 Task: Select a due date automation when advanced on, 2 days before a card is due add fields with custom field "Resume" set to a date between 1 and 7 working days ago at 11:00 AM.
Action: Mouse moved to (1164, 98)
Screenshot: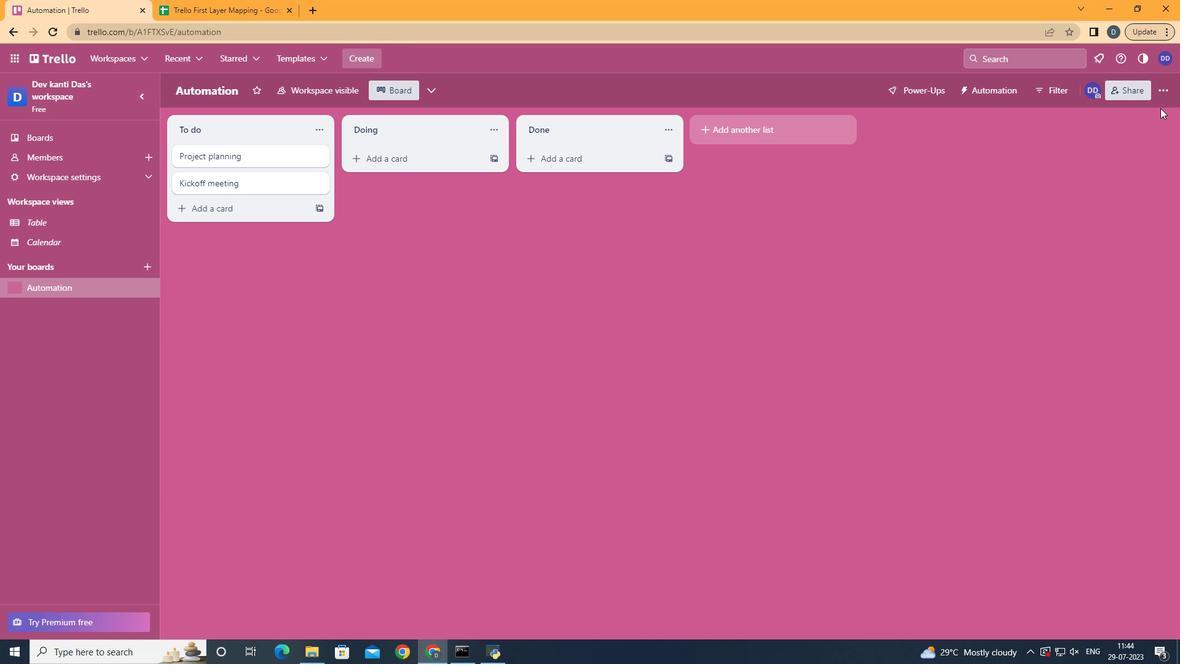 
Action: Mouse pressed left at (1164, 98)
Screenshot: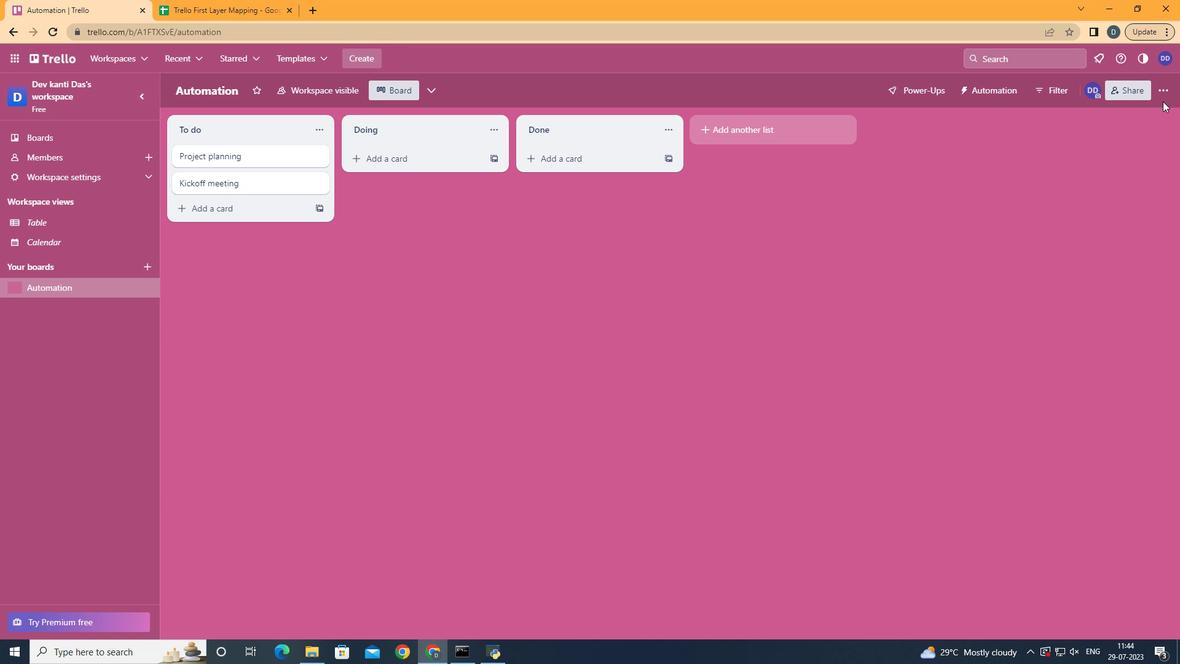 
Action: Mouse moved to (1088, 257)
Screenshot: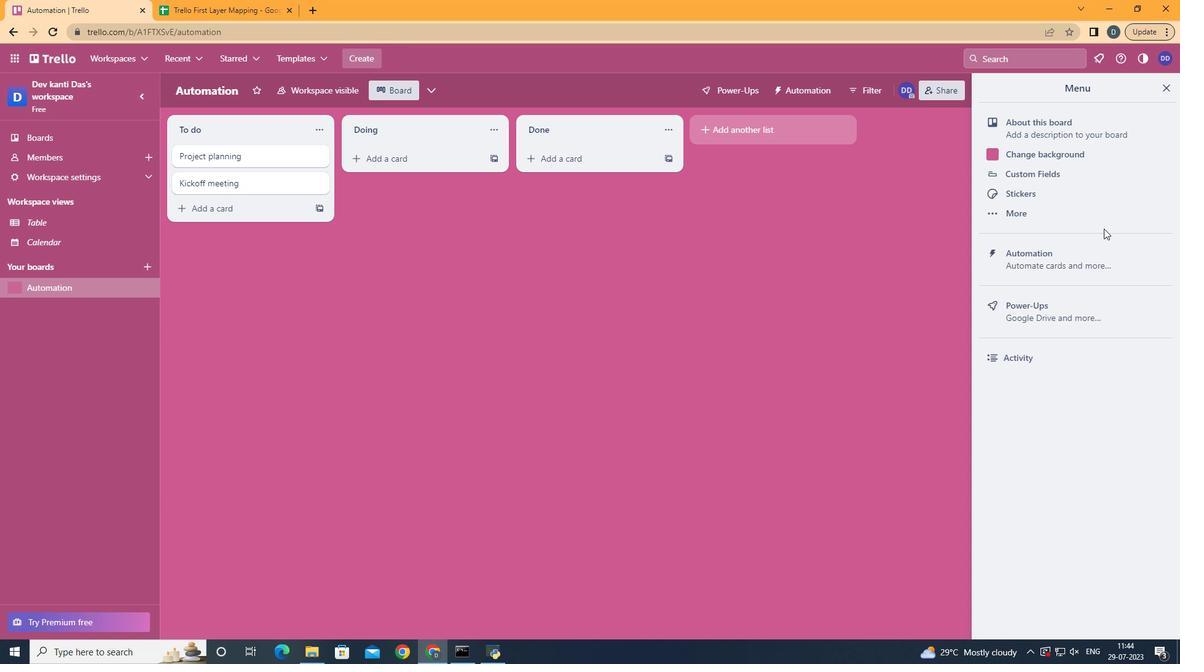 
Action: Mouse pressed left at (1088, 257)
Screenshot: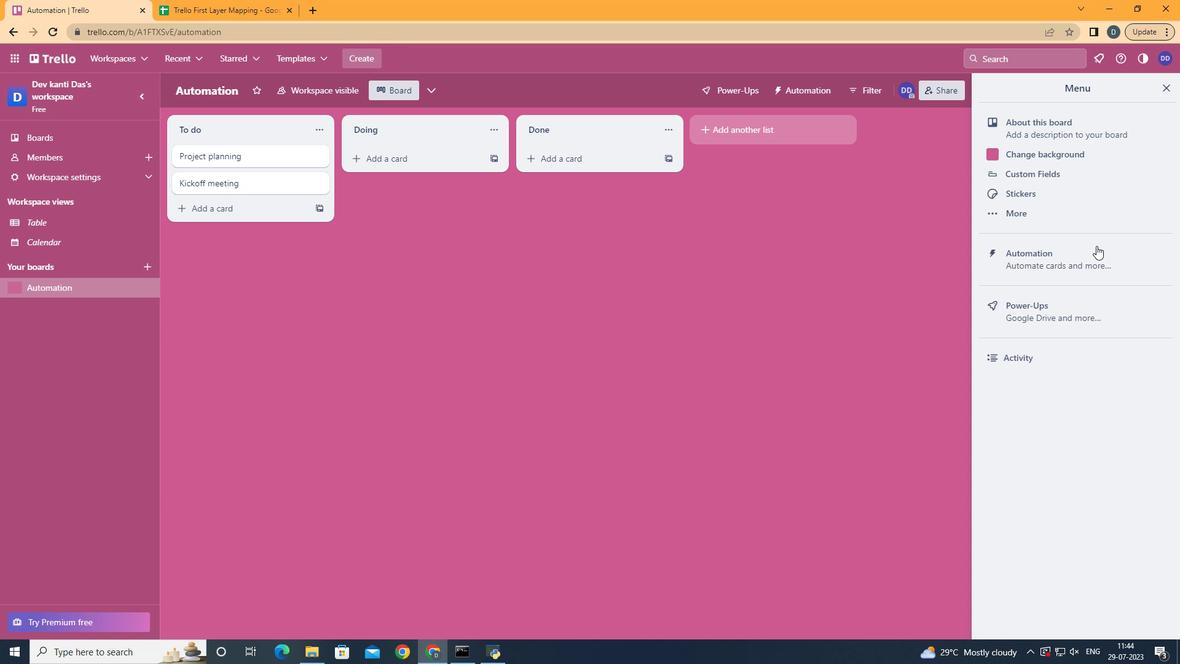 
Action: Mouse moved to (217, 256)
Screenshot: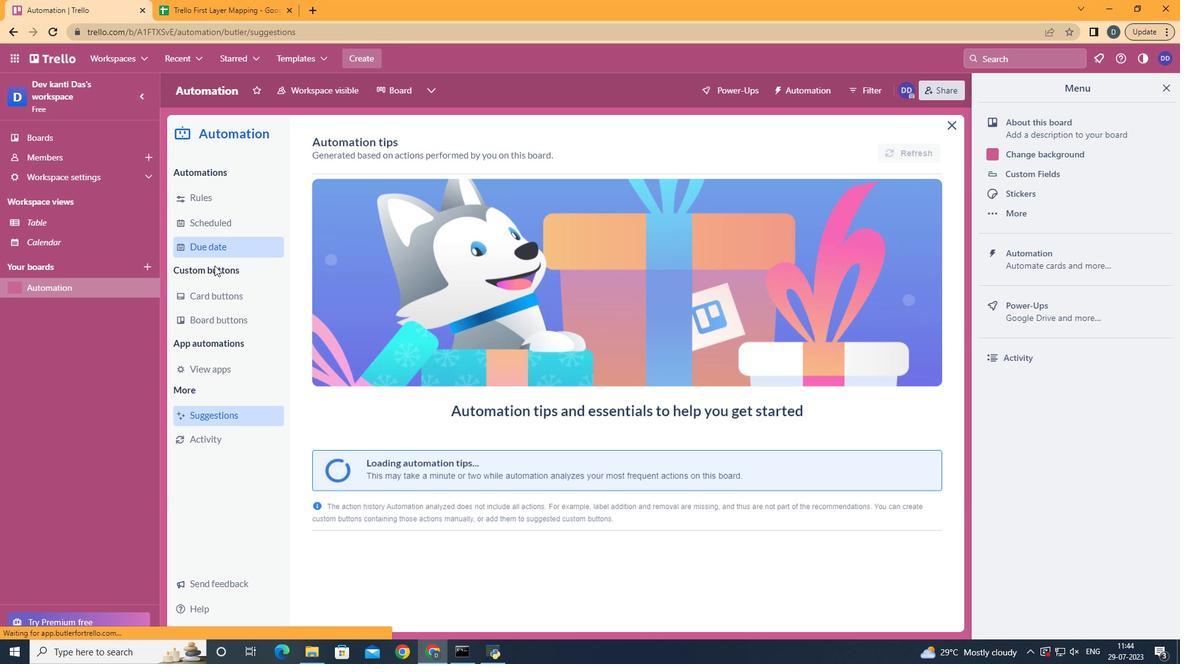 
Action: Mouse pressed left at (217, 256)
Screenshot: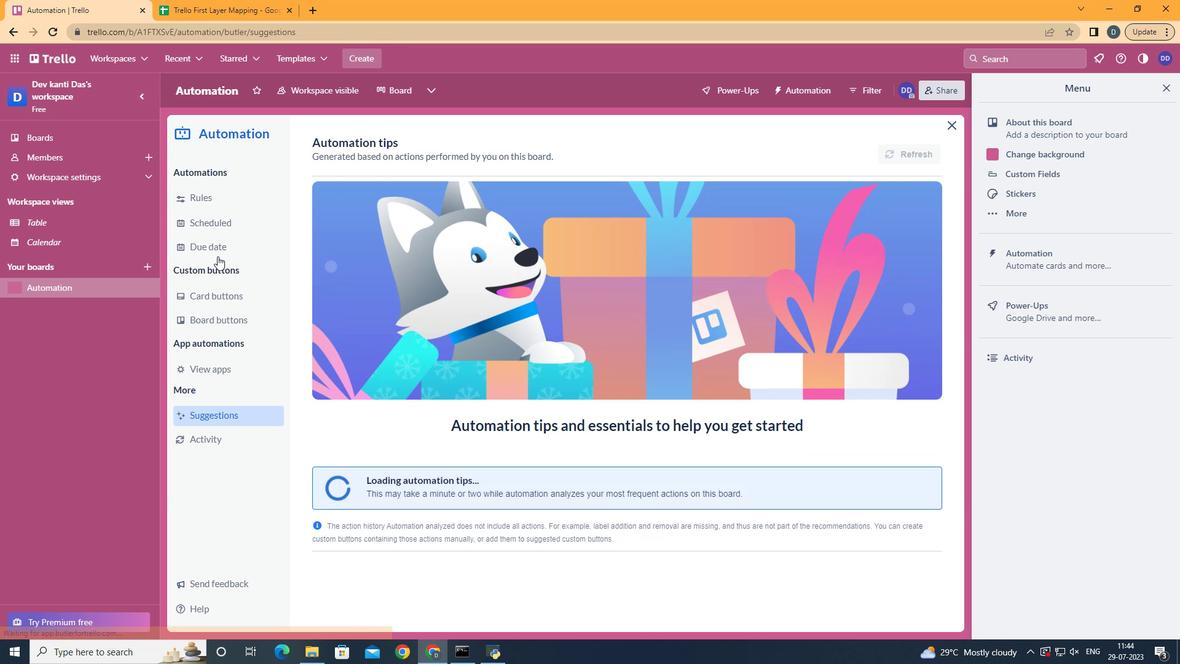 
Action: Mouse moved to (875, 146)
Screenshot: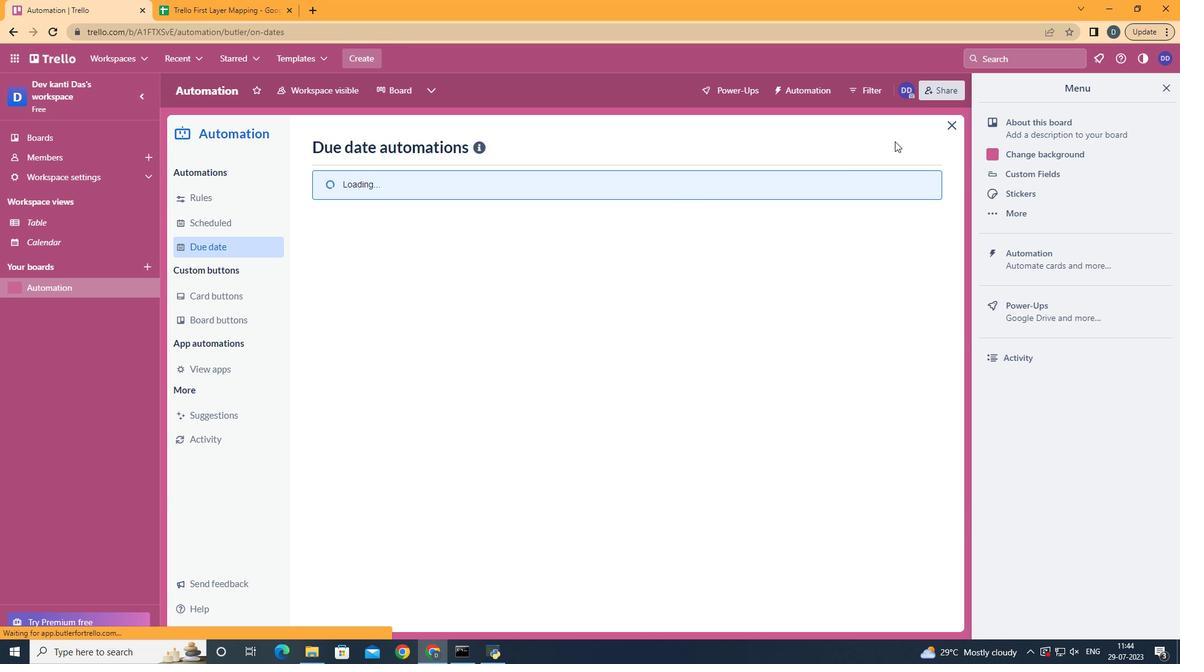 
Action: Mouse pressed left at (875, 146)
Screenshot: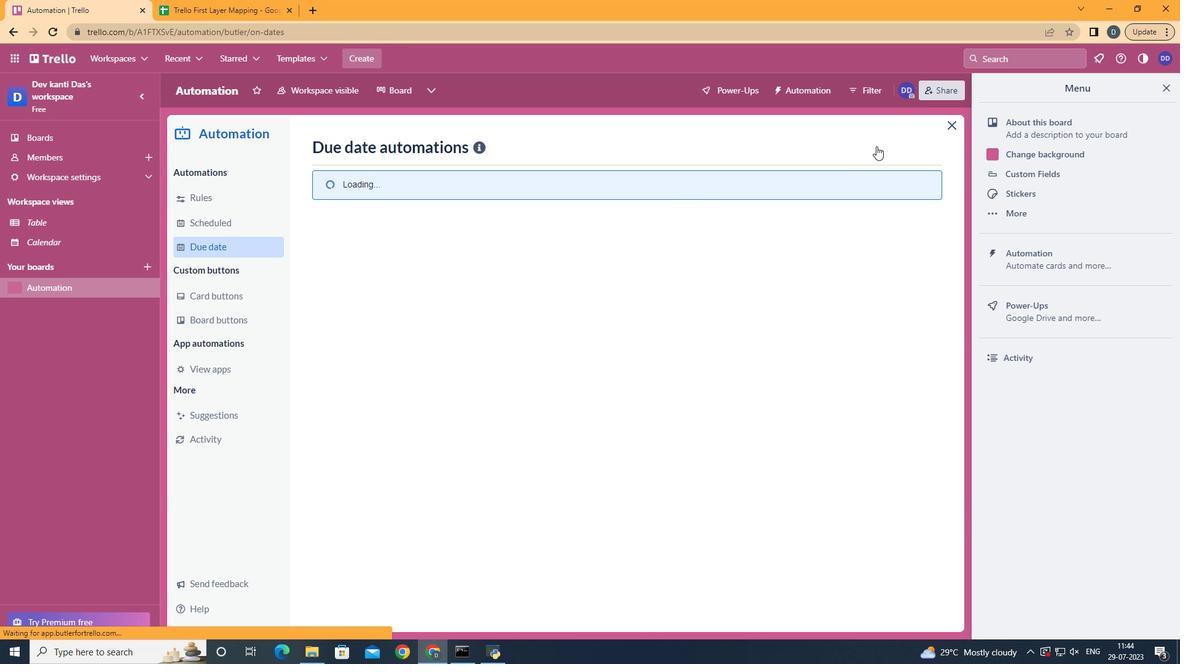 
Action: Mouse moved to (703, 258)
Screenshot: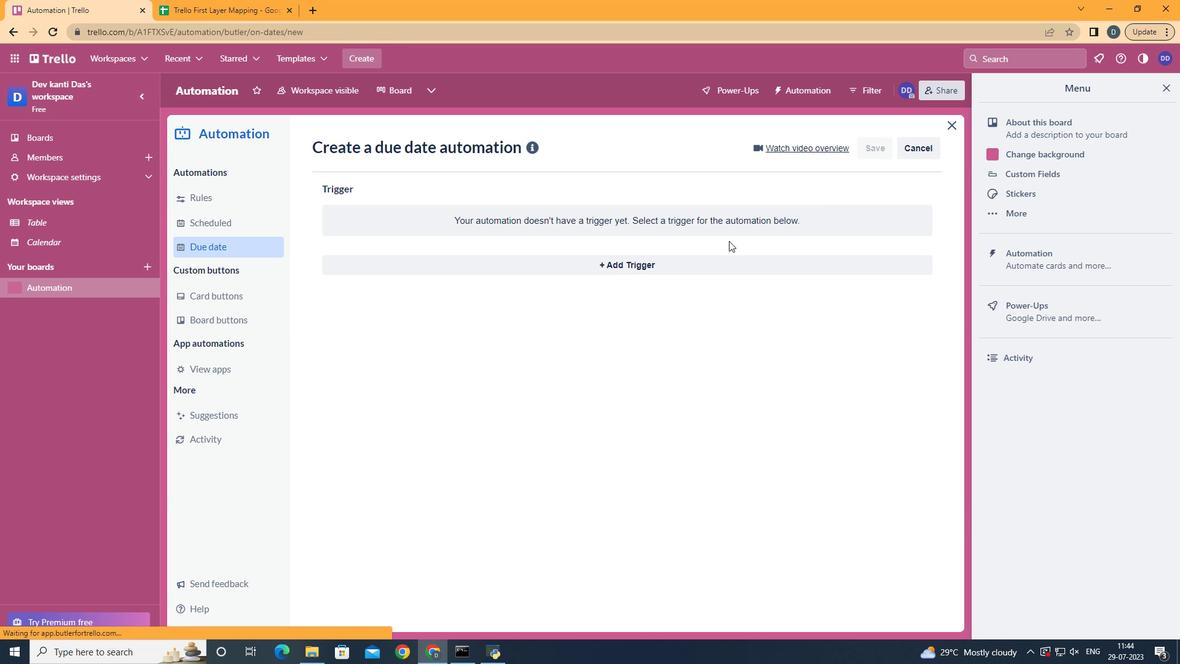
Action: Mouse pressed left at (703, 258)
Screenshot: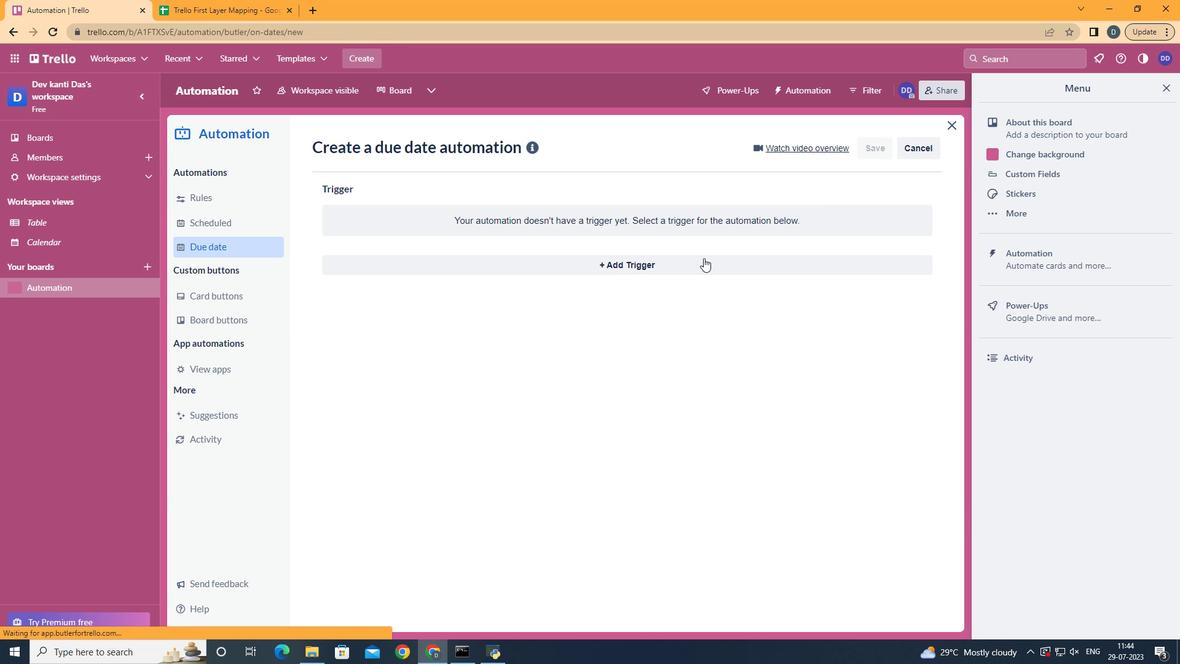 
Action: Mouse moved to (493, 442)
Screenshot: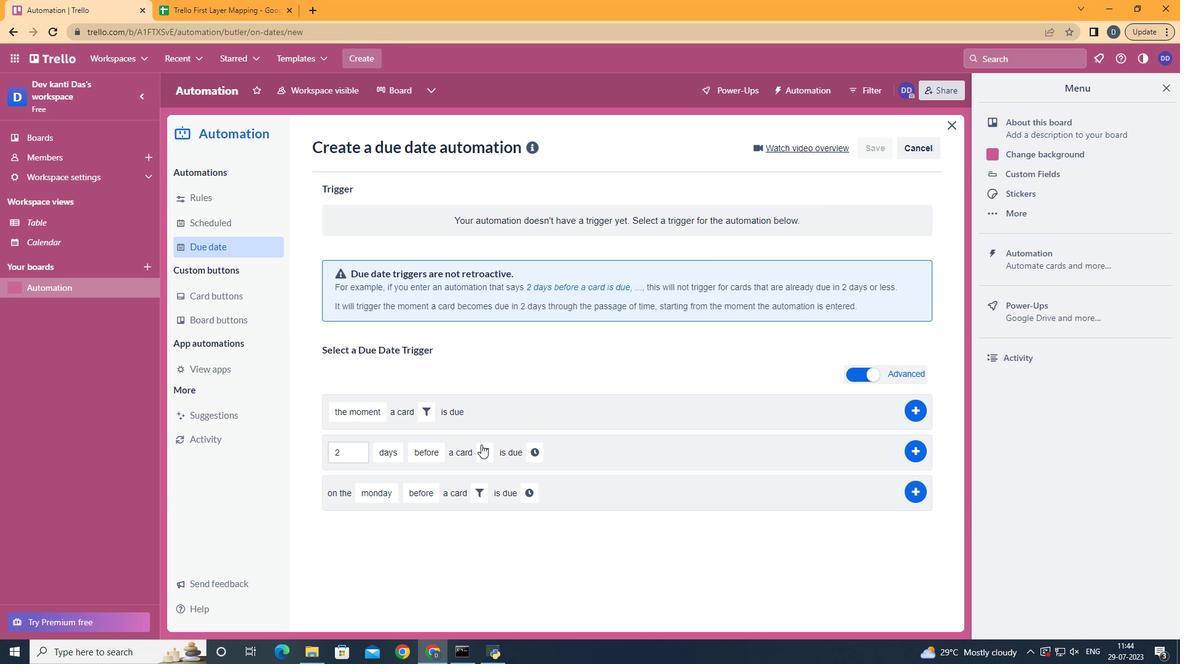 
Action: Mouse pressed left at (493, 442)
Screenshot: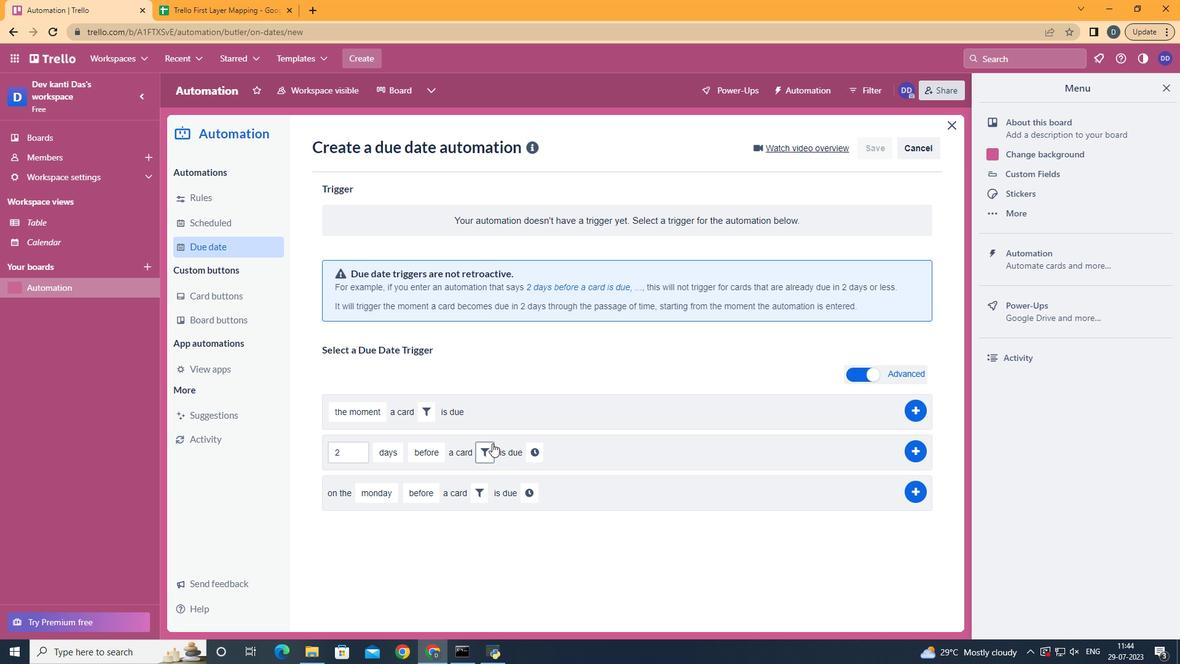
Action: Mouse moved to (701, 492)
Screenshot: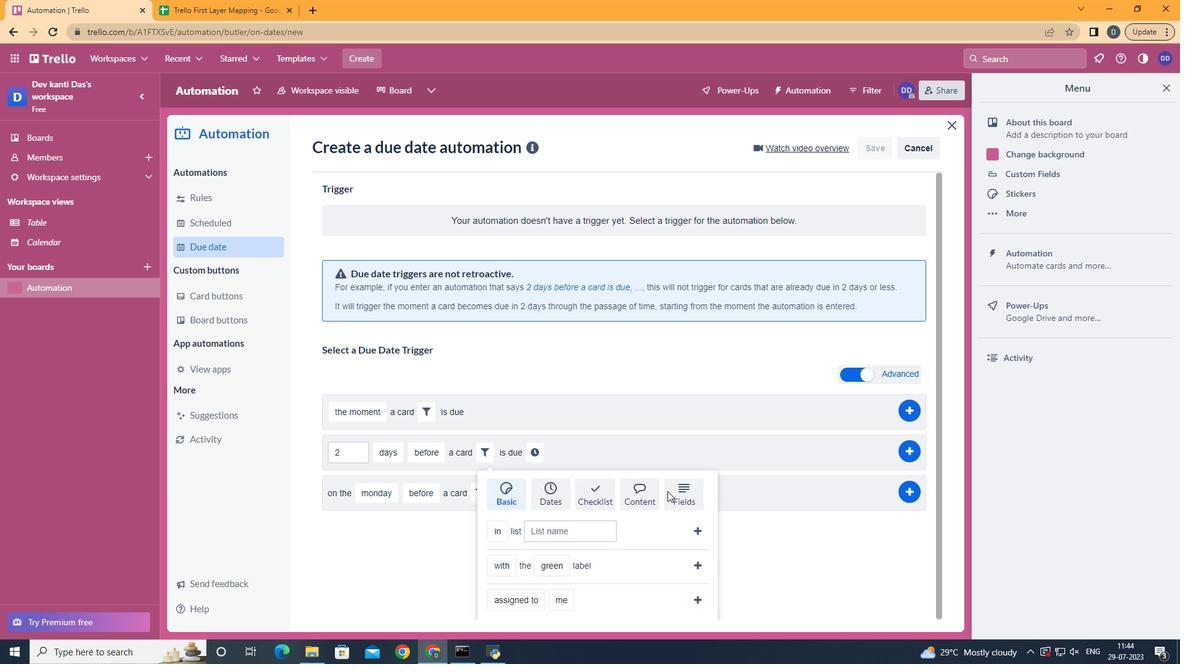 
Action: Mouse pressed left at (701, 492)
Screenshot: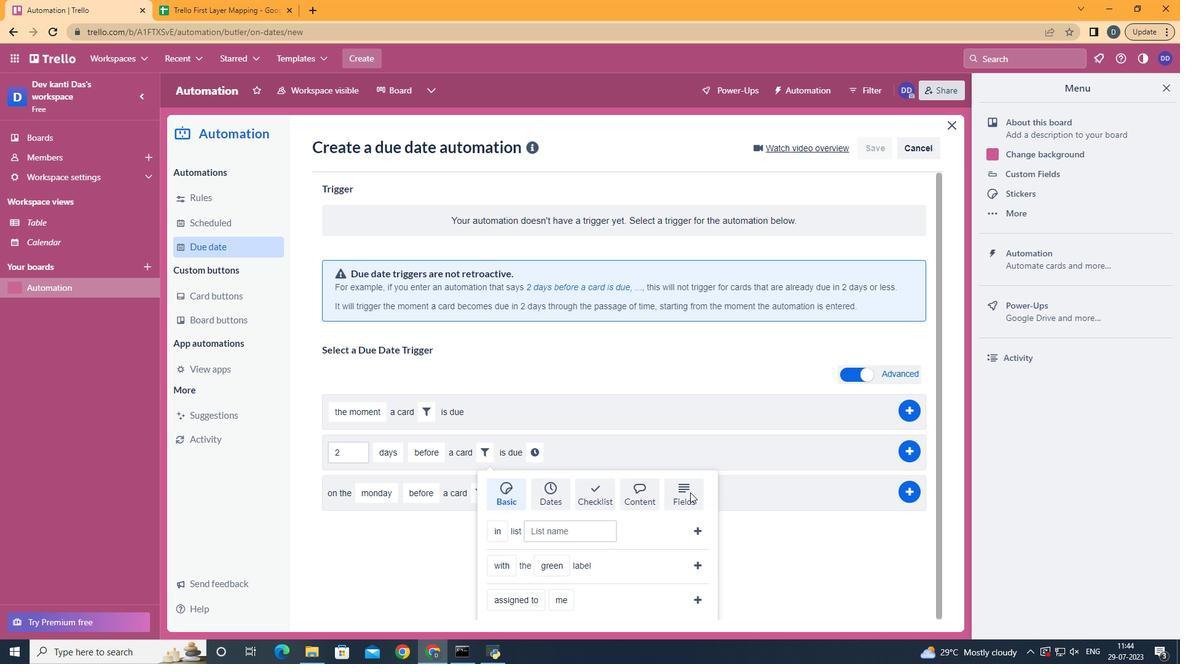 
Action: Mouse scrolled (701, 491) with delta (0, 0)
Screenshot: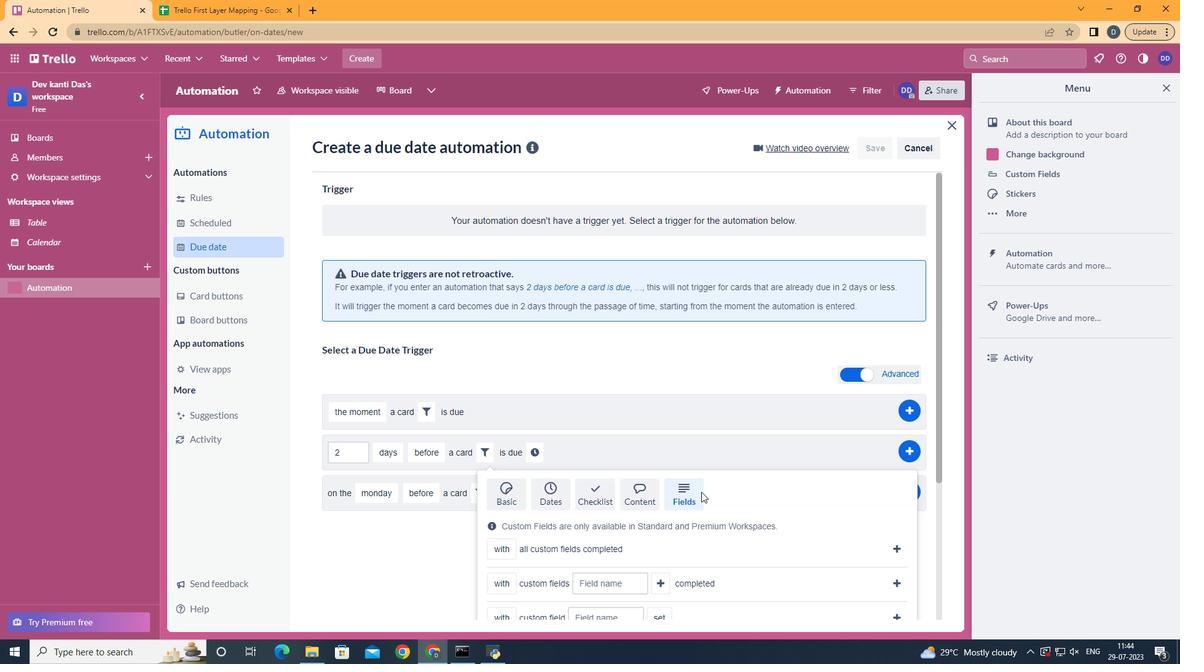 
Action: Mouse scrolled (701, 491) with delta (0, 0)
Screenshot: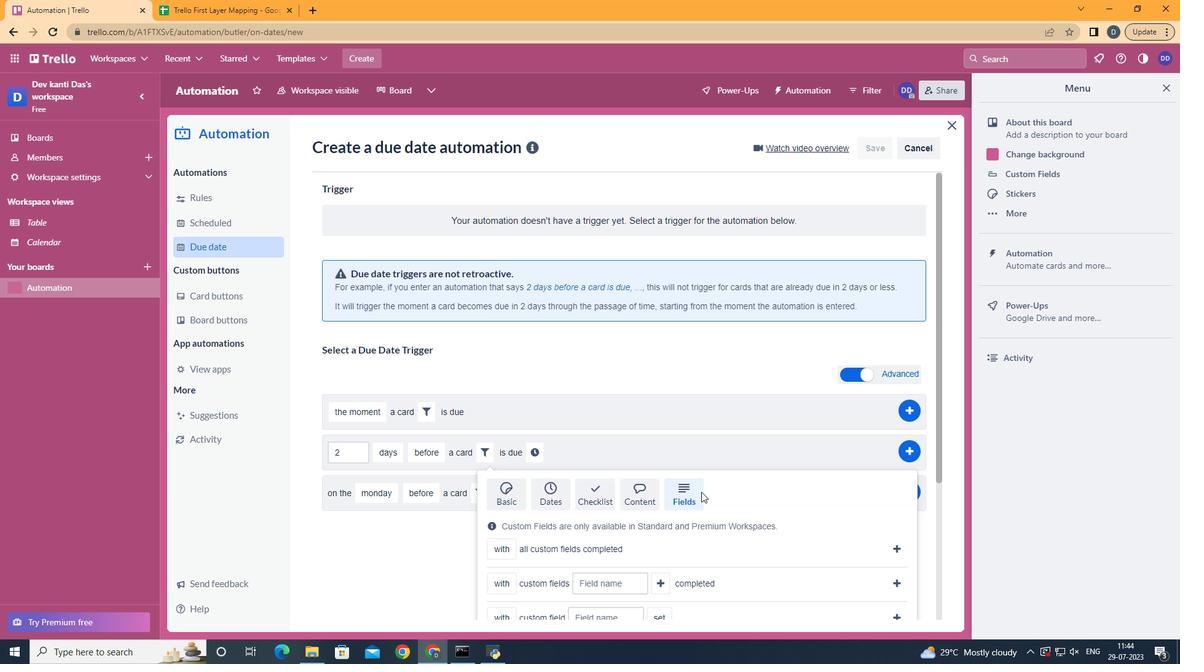 
Action: Mouse scrolled (701, 491) with delta (0, 0)
Screenshot: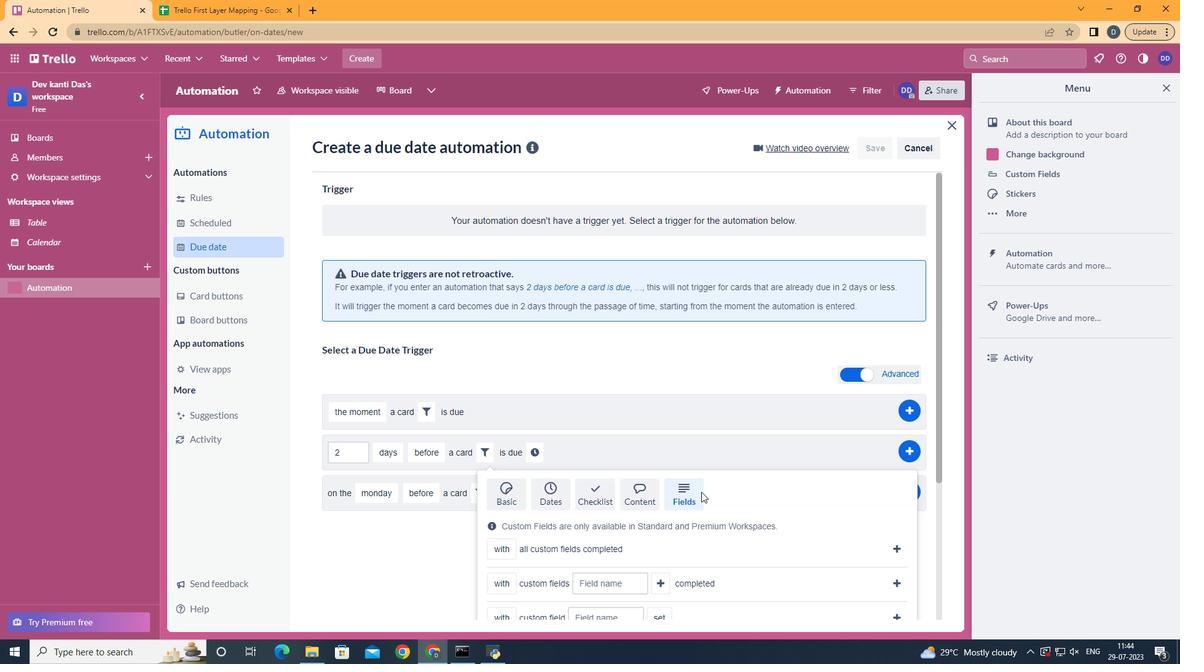 
Action: Mouse scrolled (701, 491) with delta (0, 0)
Screenshot: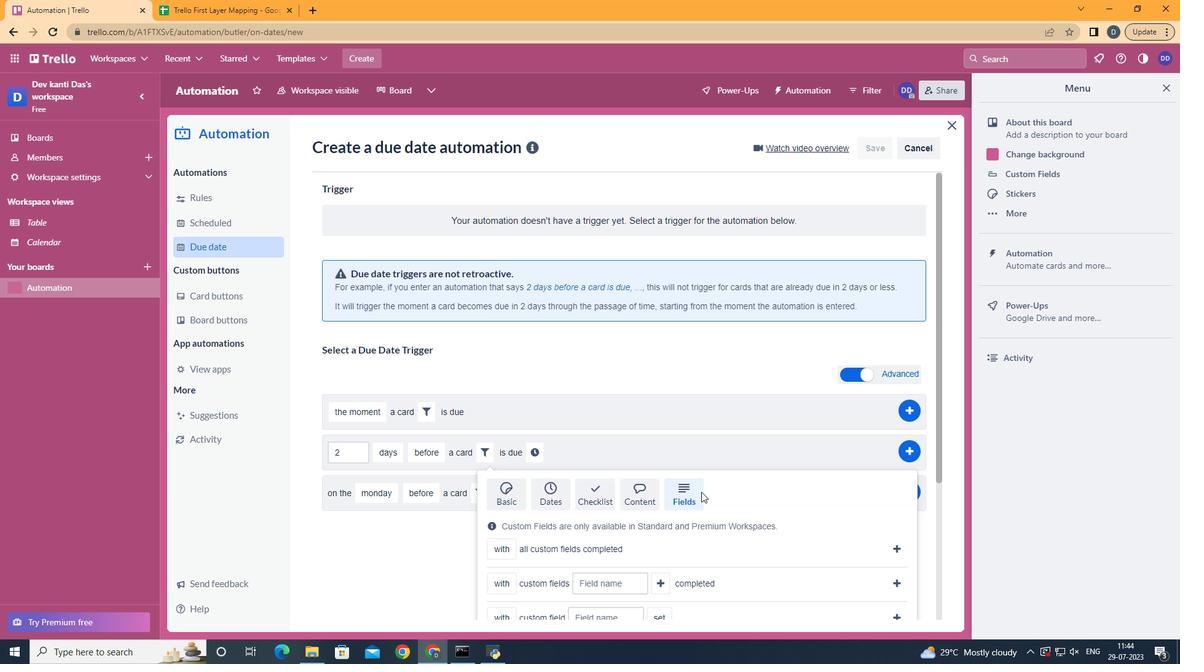 
Action: Mouse scrolled (701, 491) with delta (0, 0)
Screenshot: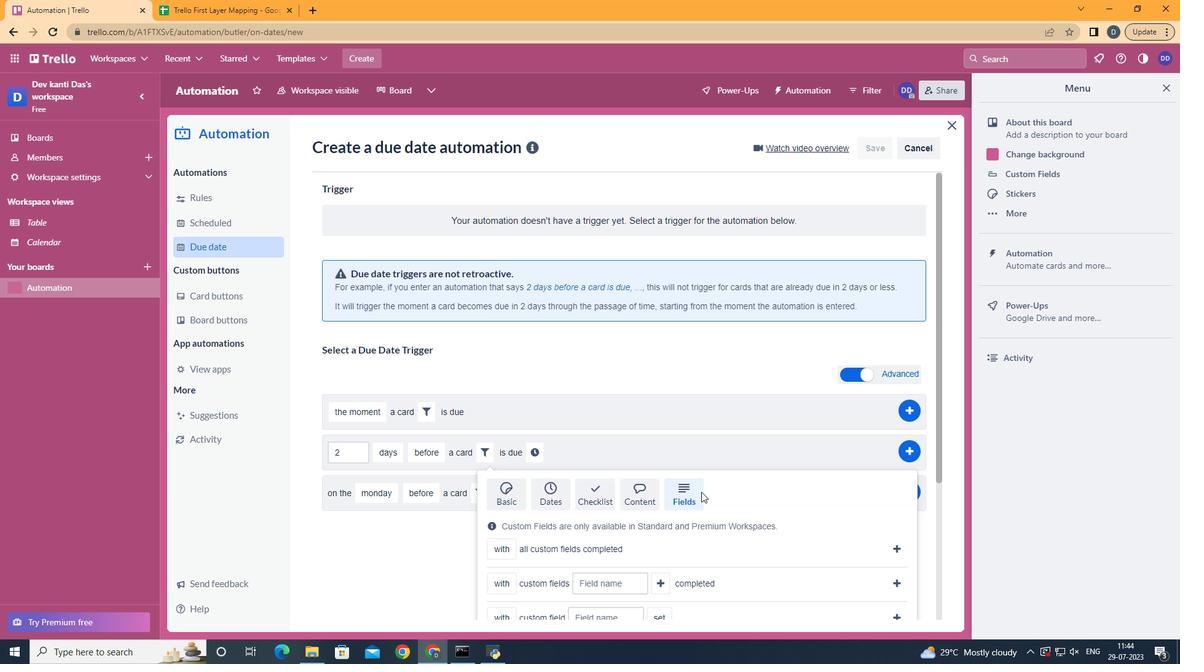 
Action: Mouse scrolled (701, 491) with delta (0, 0)
Screenshot: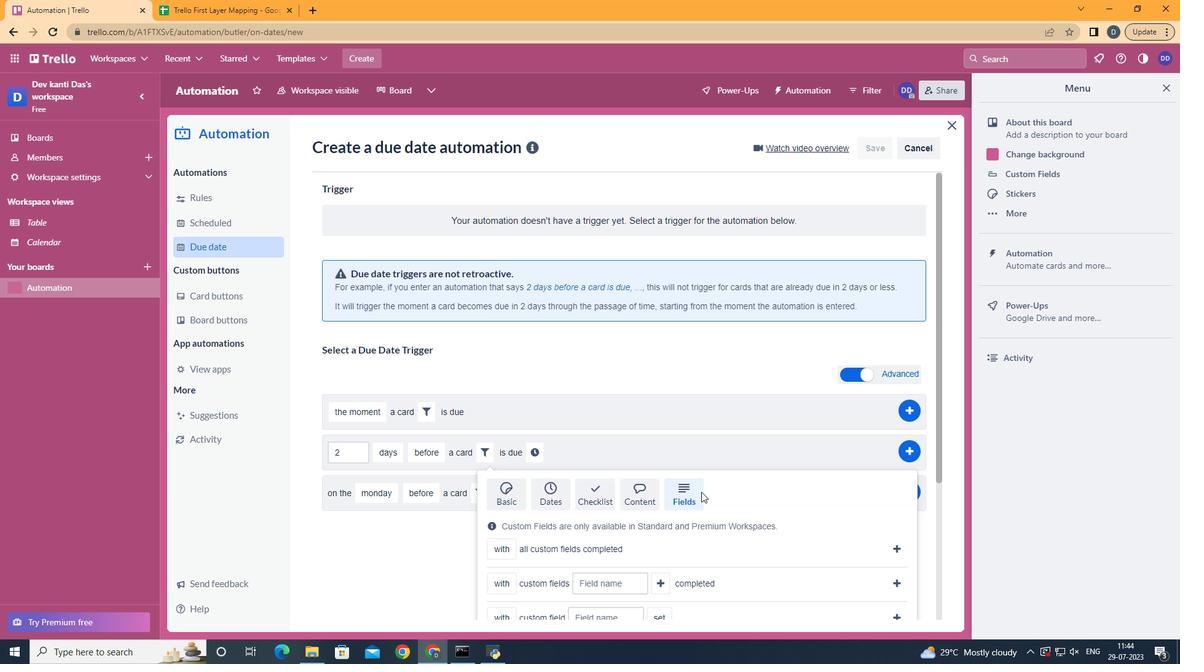 
Action: Mouse moved to (702, 492)
Screenshot: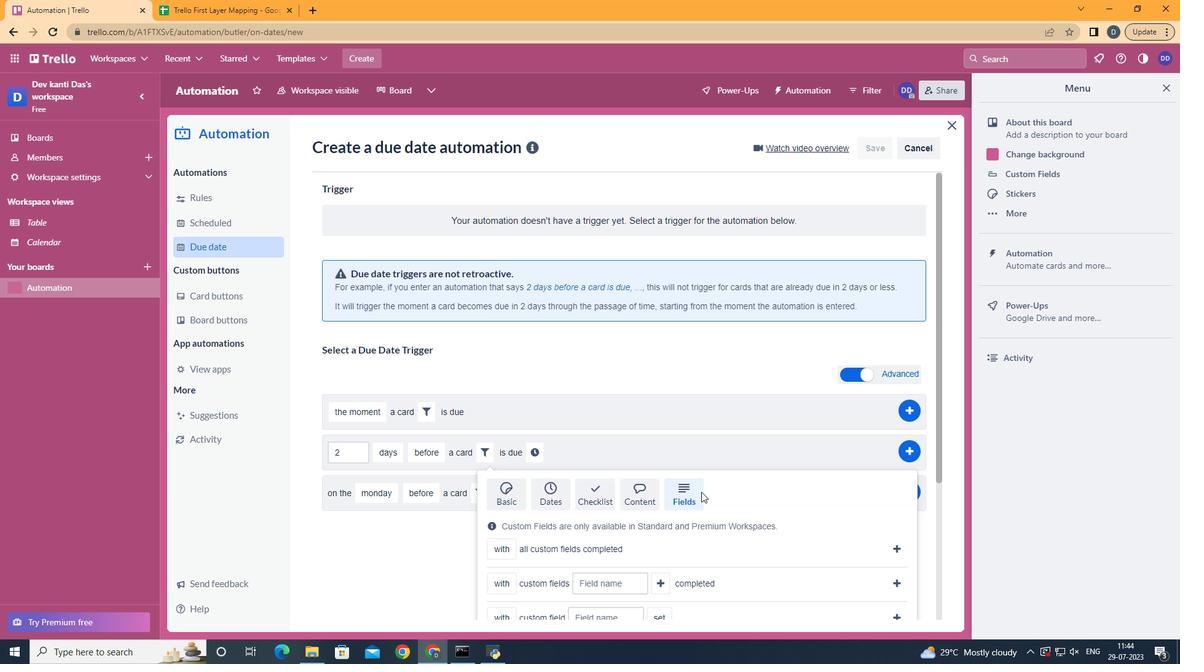 
Action: Mouse scrolled (702, 491) with delta (0, 0)
Screenshot: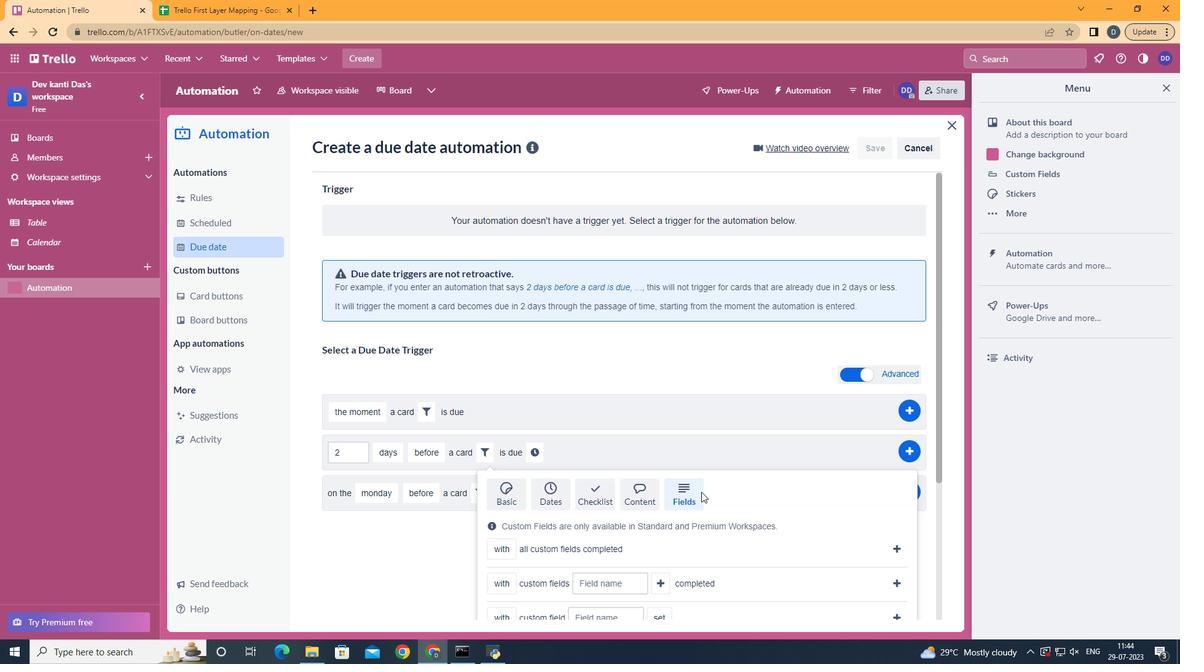
Action: Mouse moved to (533, 550)
Screenshot: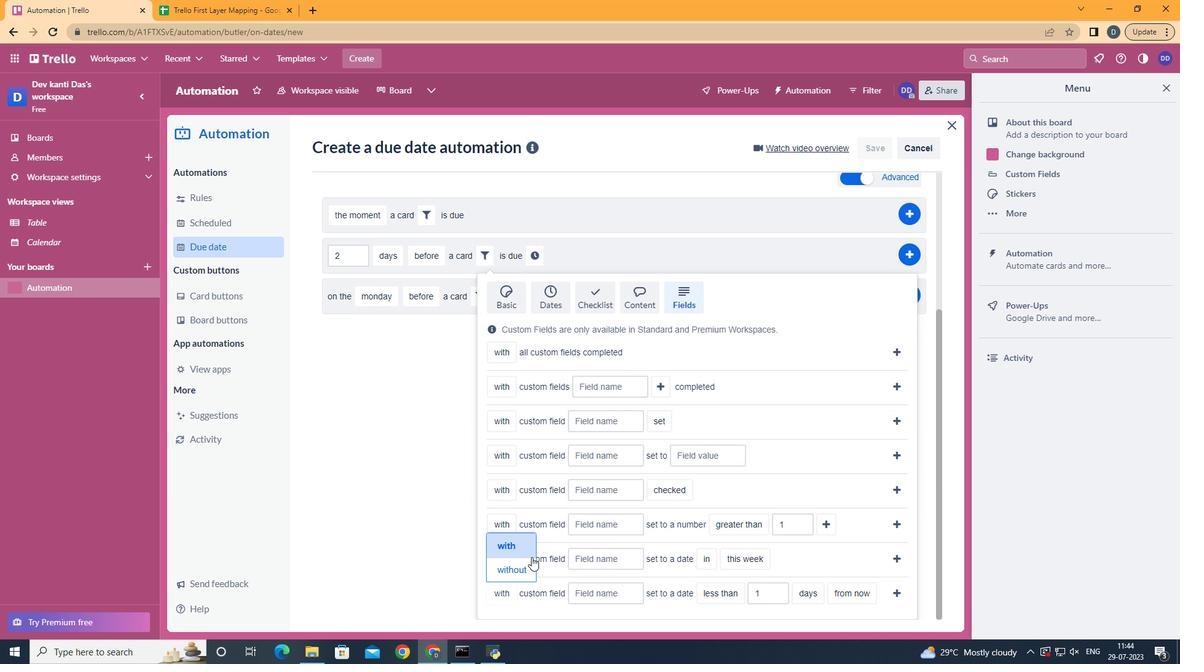 
Action: Mouse pressed left at (533, 550)
Screenshot: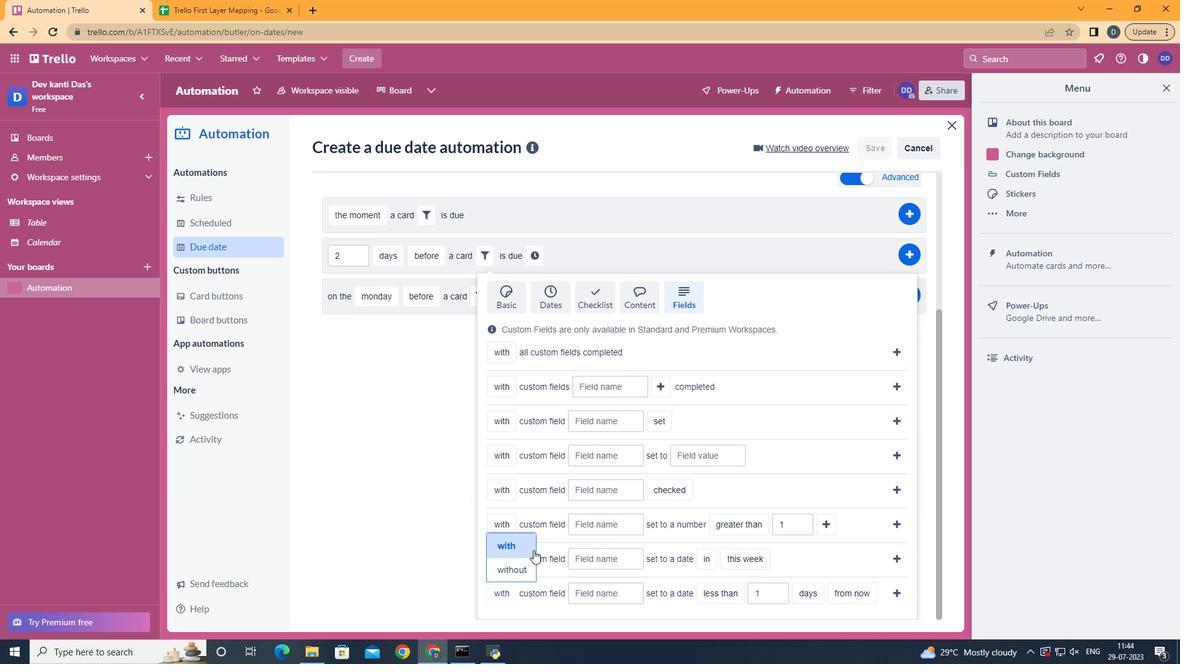 
Action: Mouse moved to (618, 595)
Screenshot: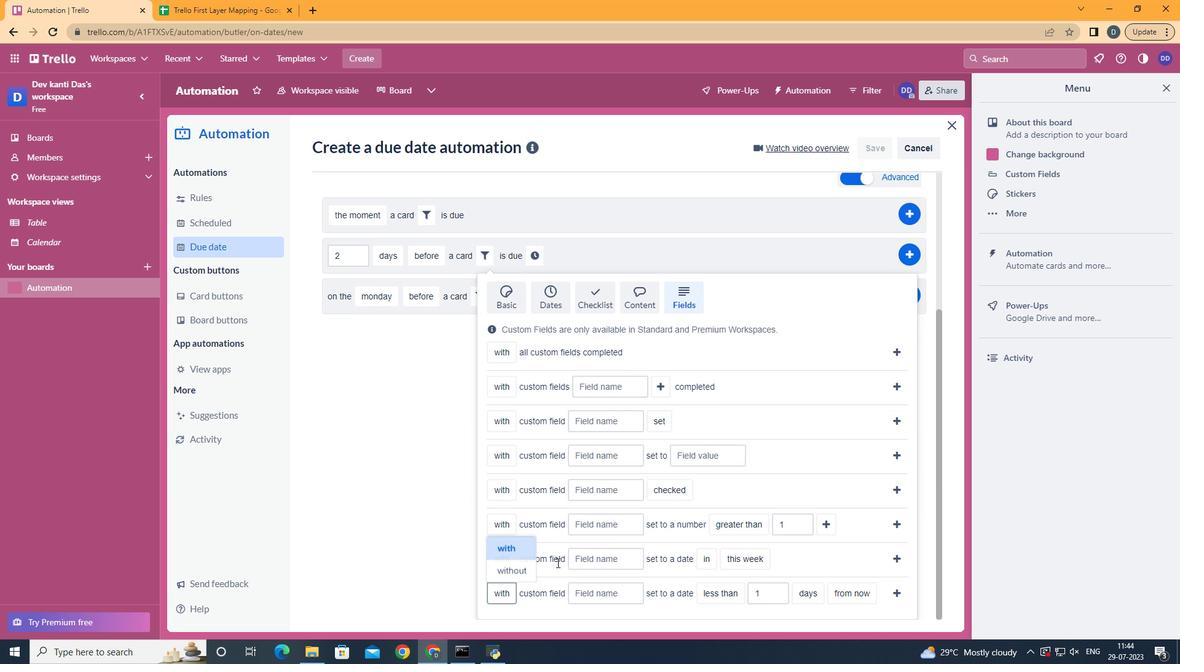 
Action: Mouse pressed left at (618, 595)
Screenshot: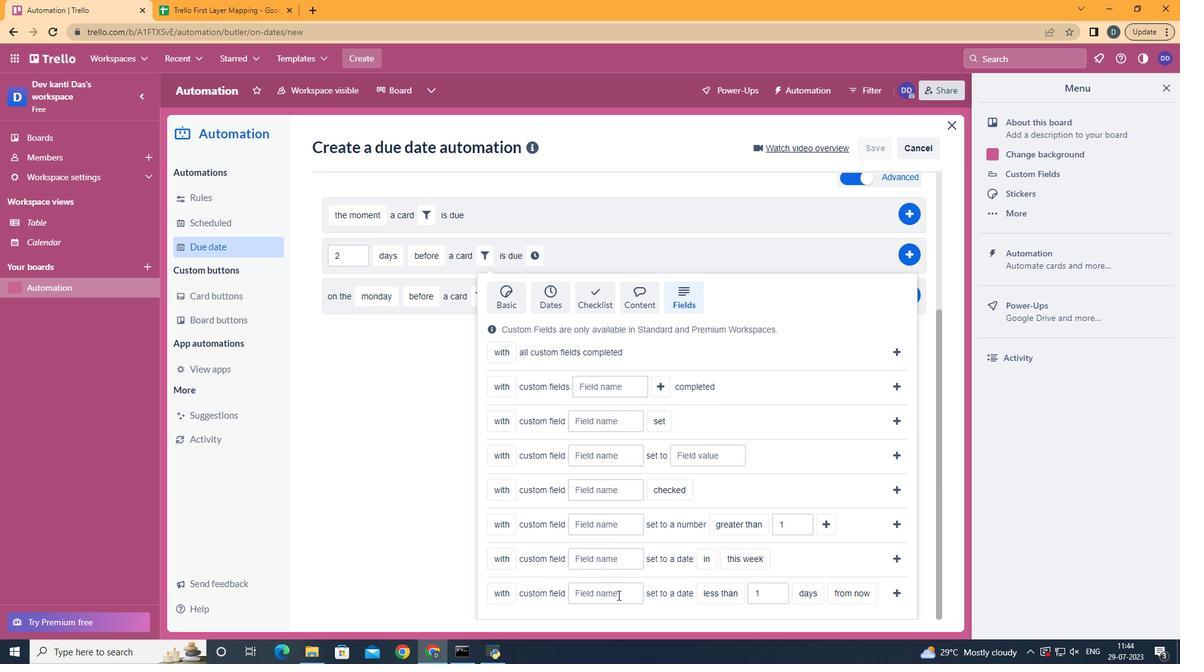 
Action: Key pressed <Key.shift>Resume
Screenshot: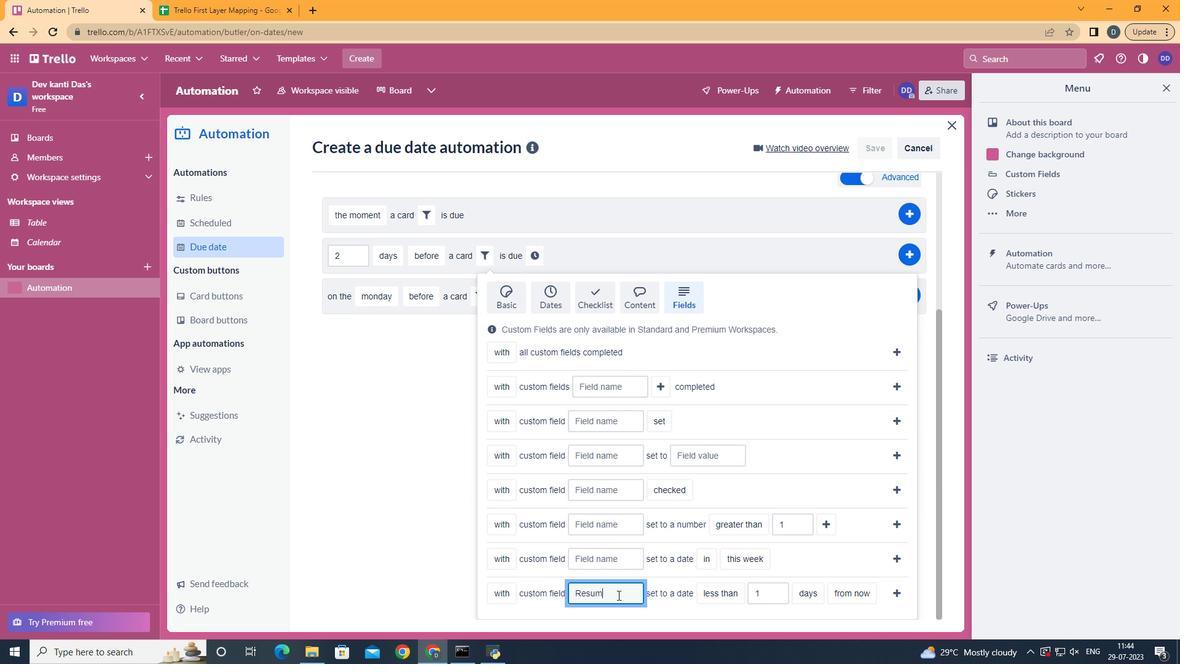 
Action: Mouse moved to (722, 568)
Screenshot: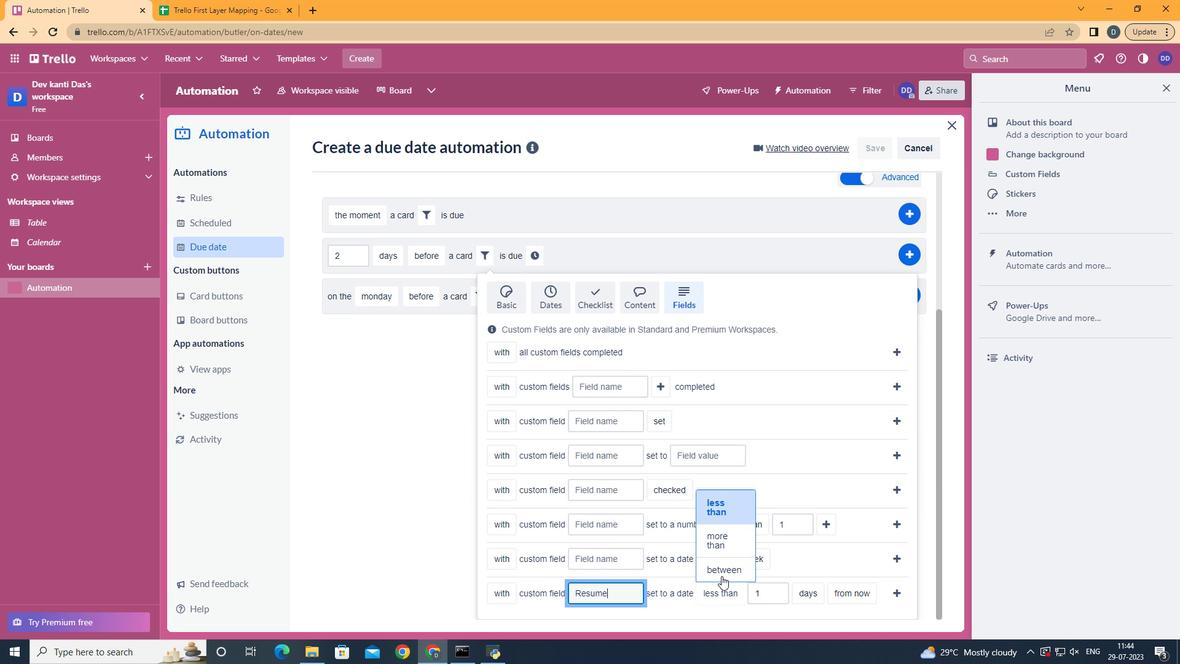 
Action: Mouse pressed left at (722, 568)
Screenshot: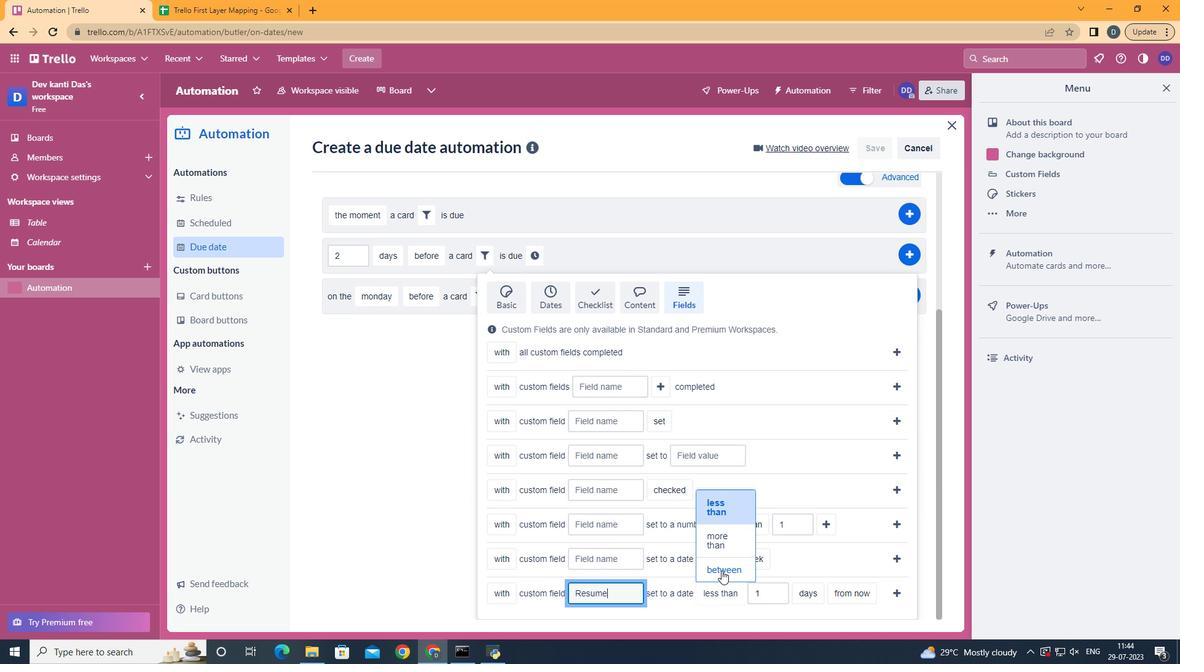
Action: Mouse moved to (868, 572)
Screenshot: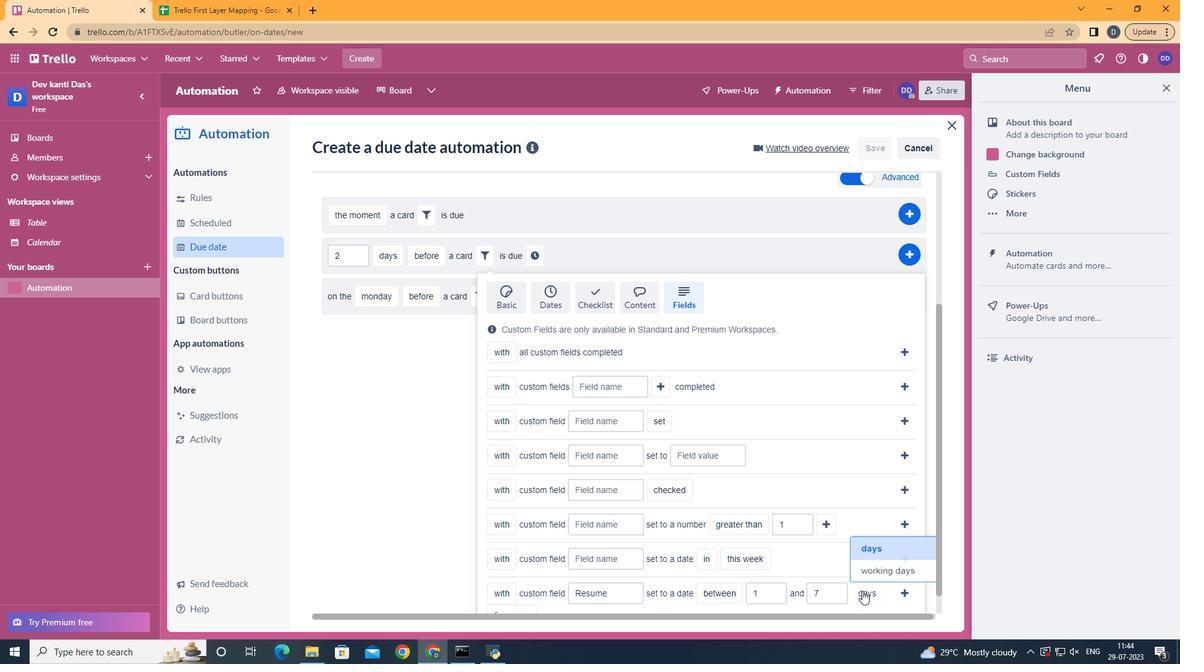 
Action: Mouse pressed left at (868, 572)
Screenshot: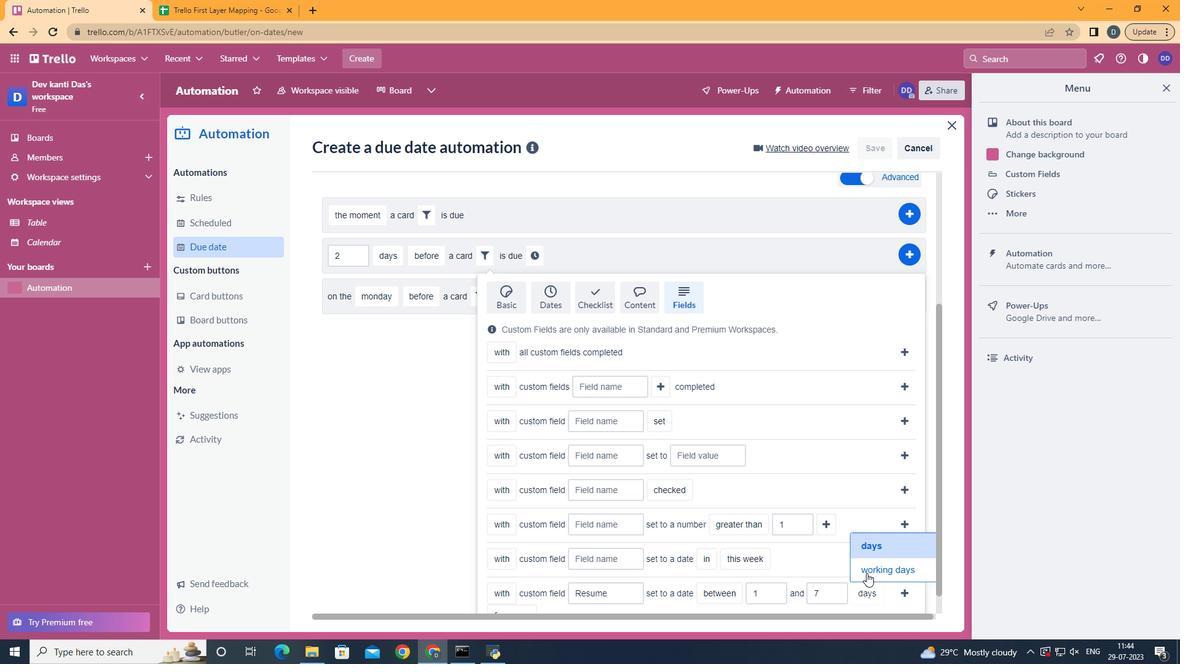 
Action: Mouse scrolled (868, 571) with delta (0, 0)
Screenshot: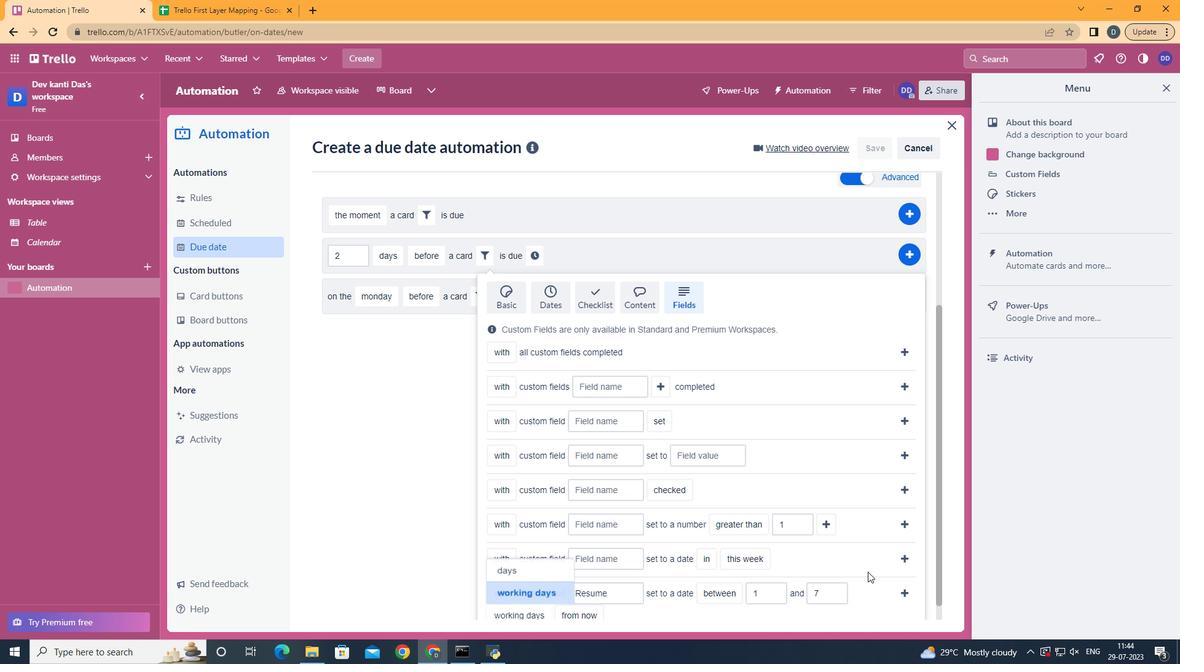
Action: Mouse scrolled (868, 571) with delta (0, 0)
Screenshot: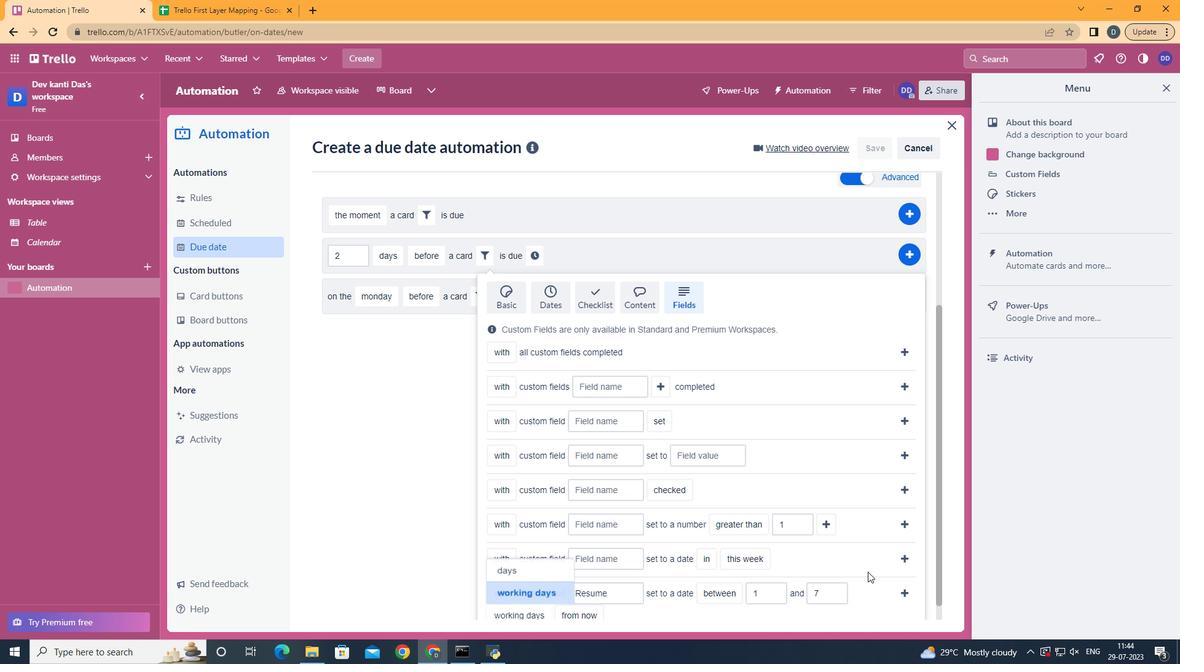 
Action: Mouse scrolled (868, 571) with delta (0, 0)
Screenshot: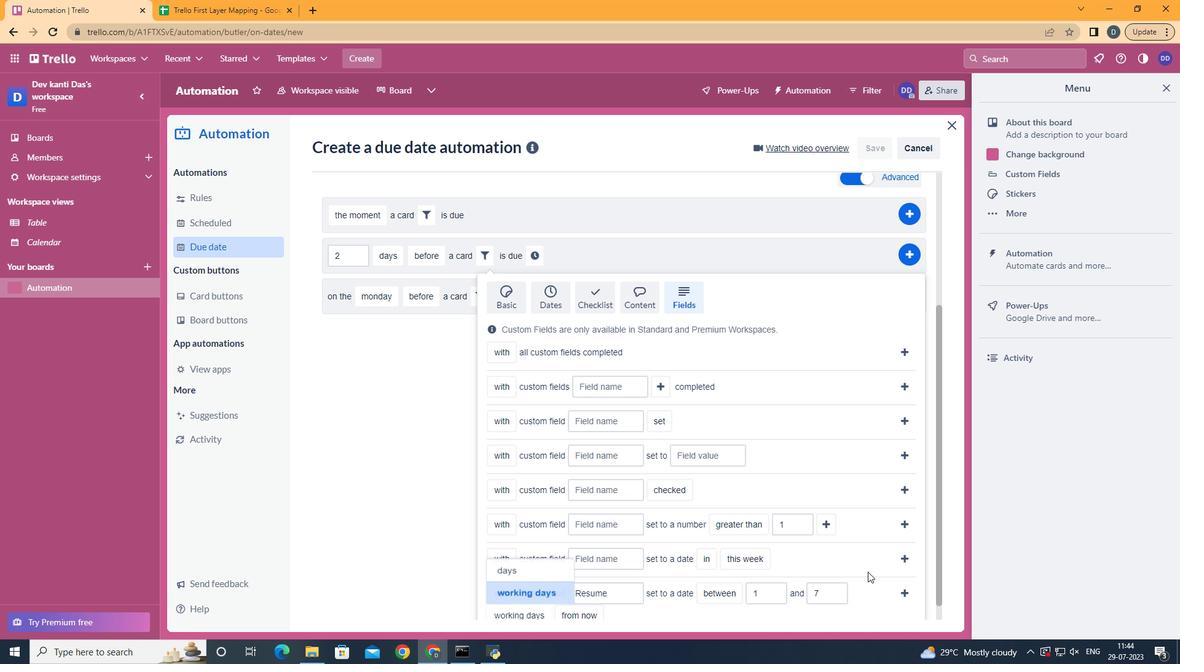 
Action: Mouse scrolled (868, 571) with delta (0, 0)
Screenshot: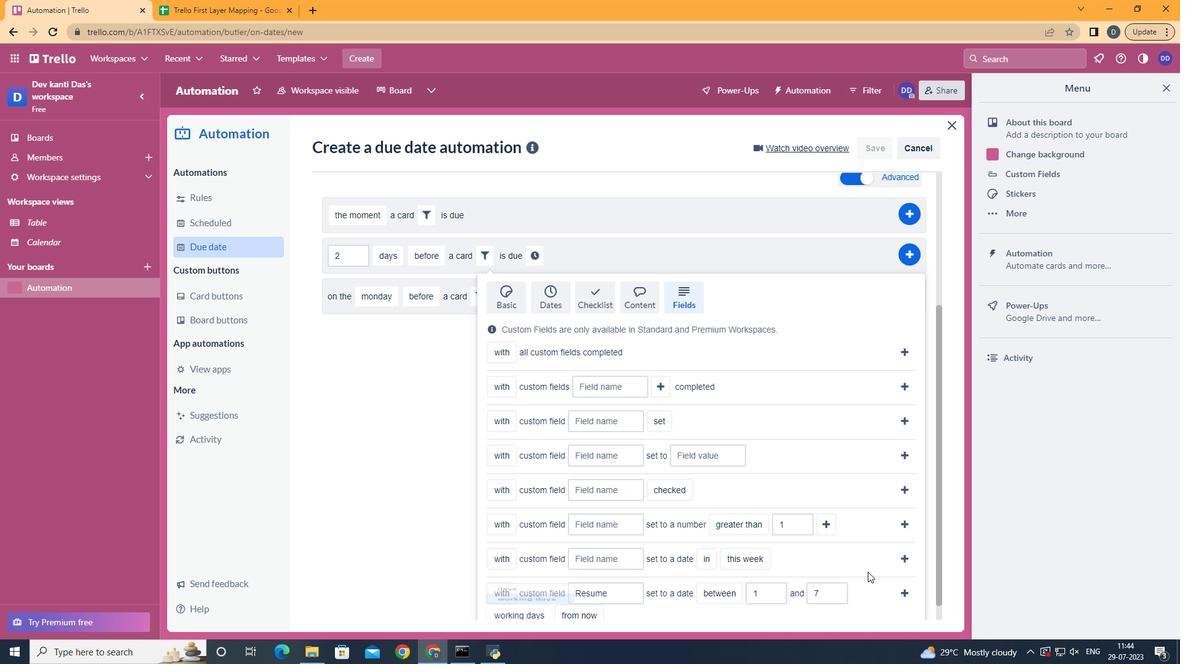 
Action: Mouse moved to (597, 568)
Screenshot: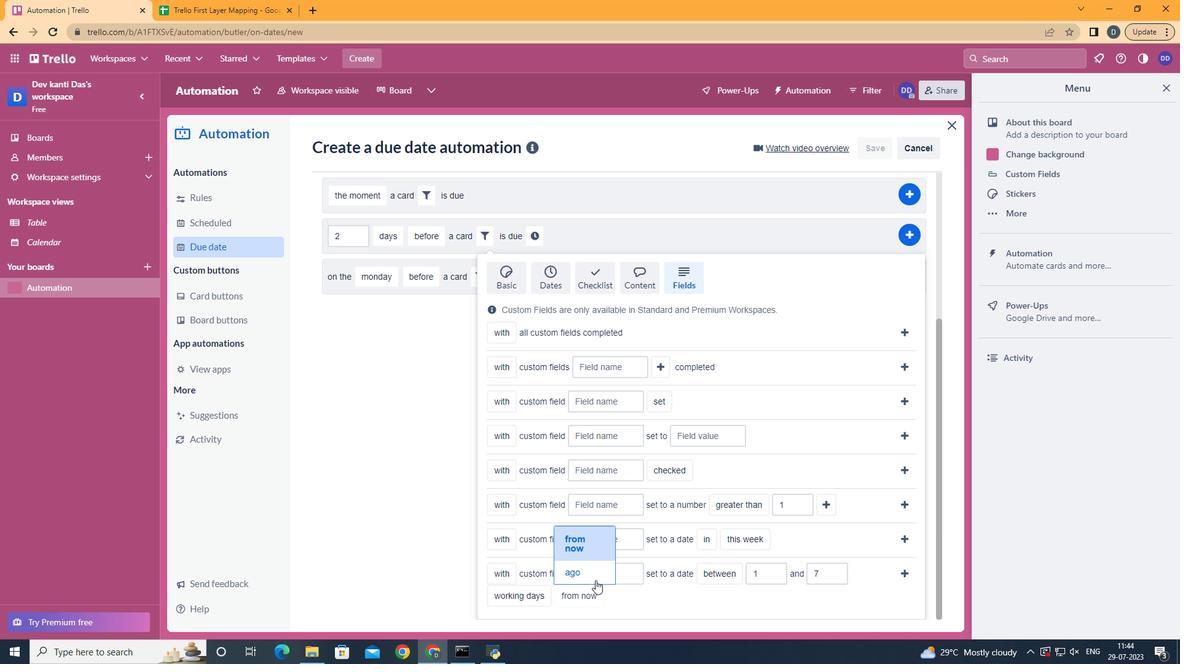 
Action: Mouse pressed left at (597, 568)
Screenshot: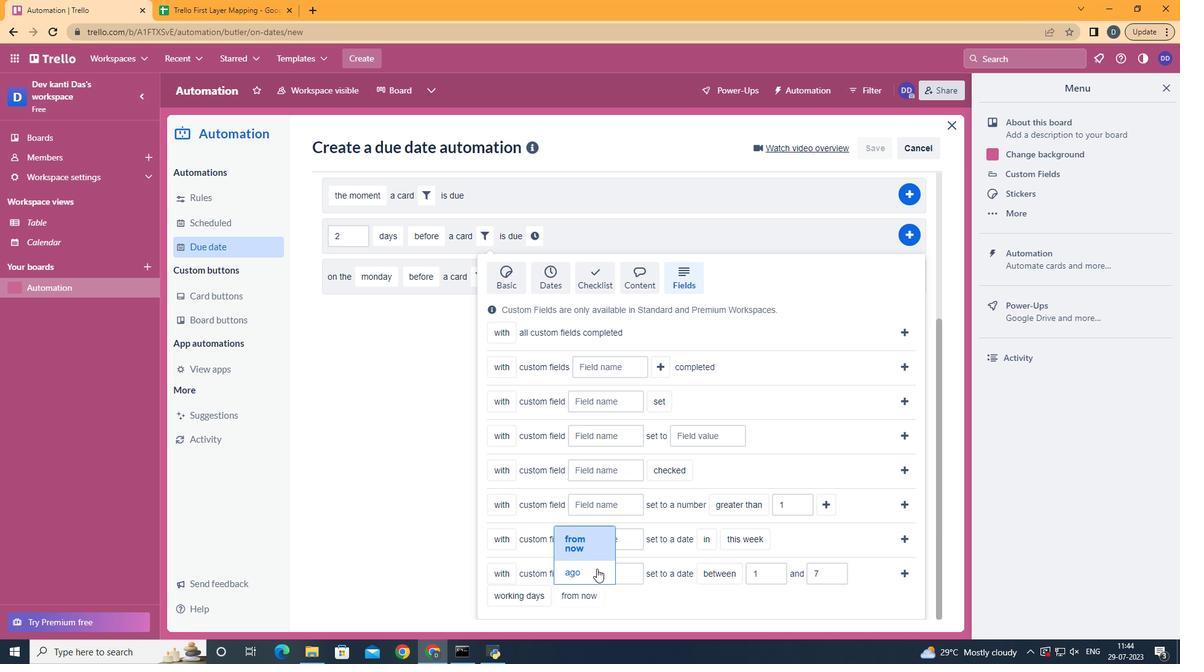 
Action: Mouse moved to (902, 573)
Screenshot: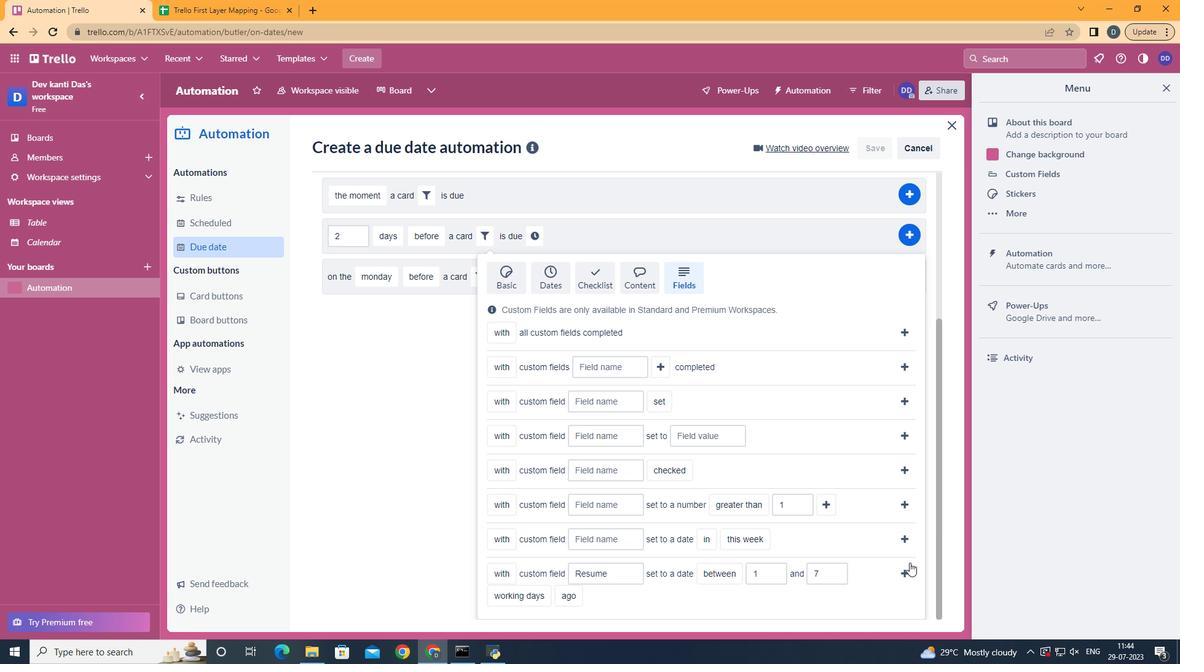
Action: Mouse pressed left at (902, 573)
Screenshot: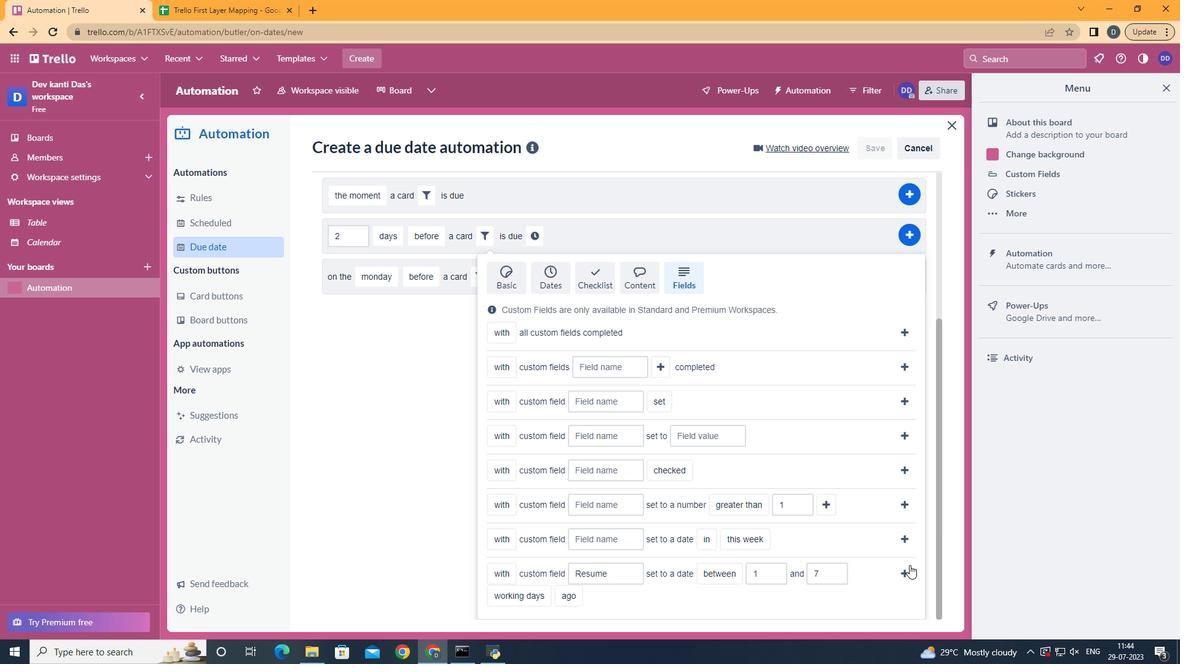 
Action: Mouse moved to (851, 461)
Screenshot: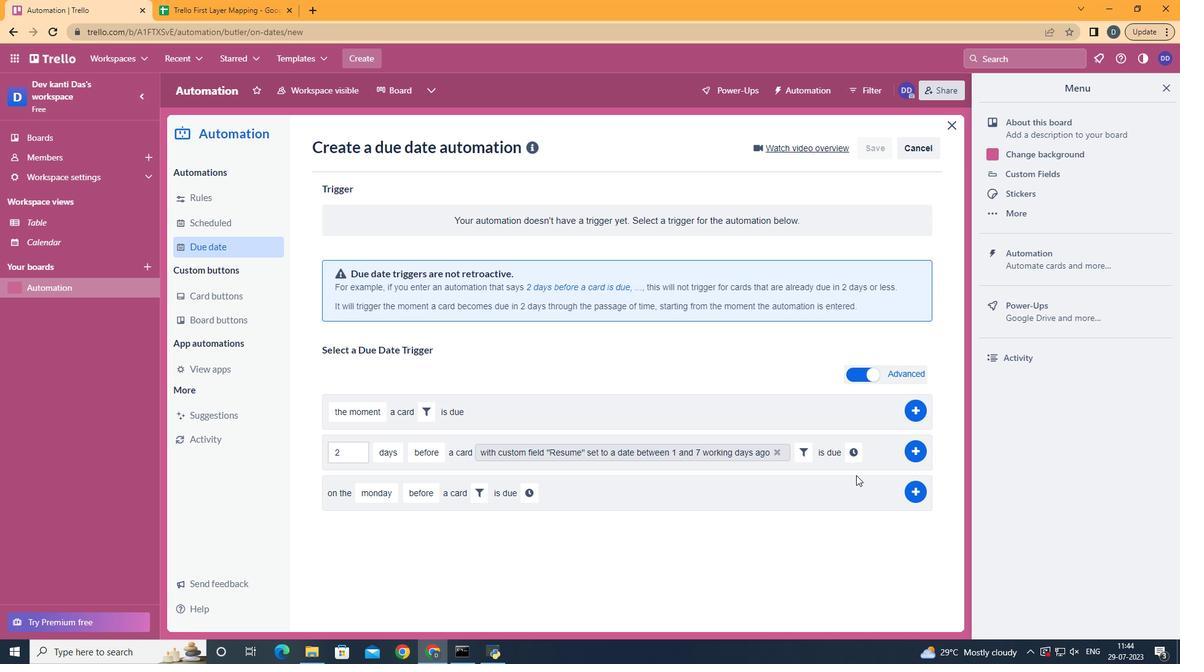 
Action: Mouse pressed left at (851, 461)
Screenshot: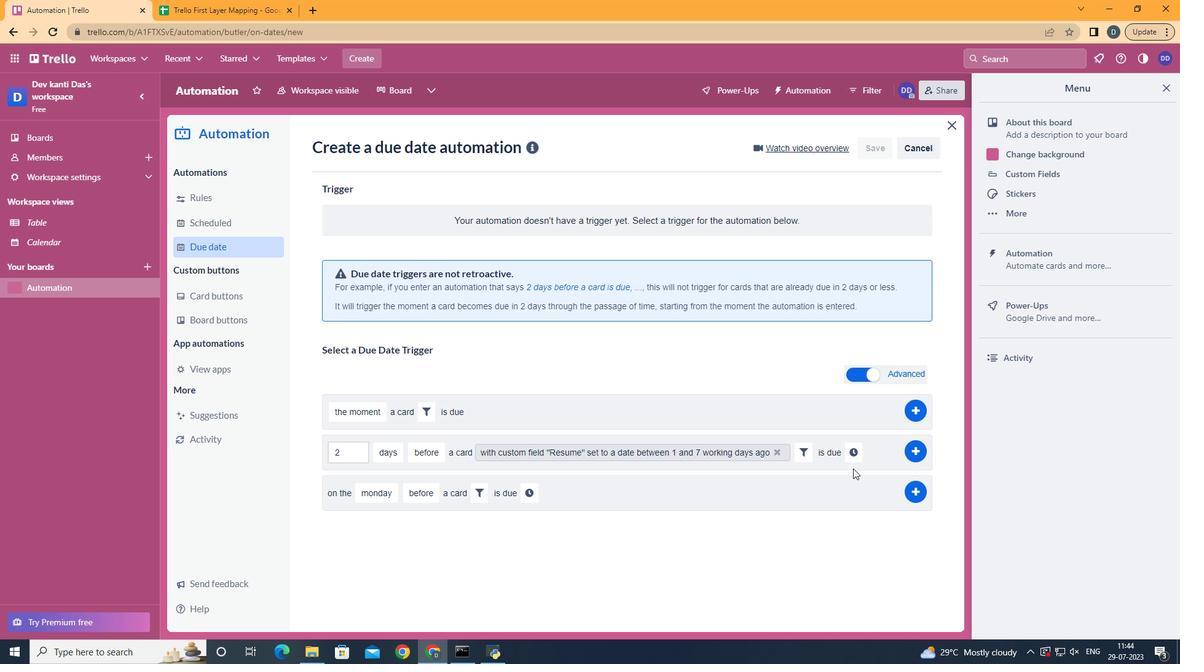 
Action: Mouse moved to (417, 477)
Screenshot: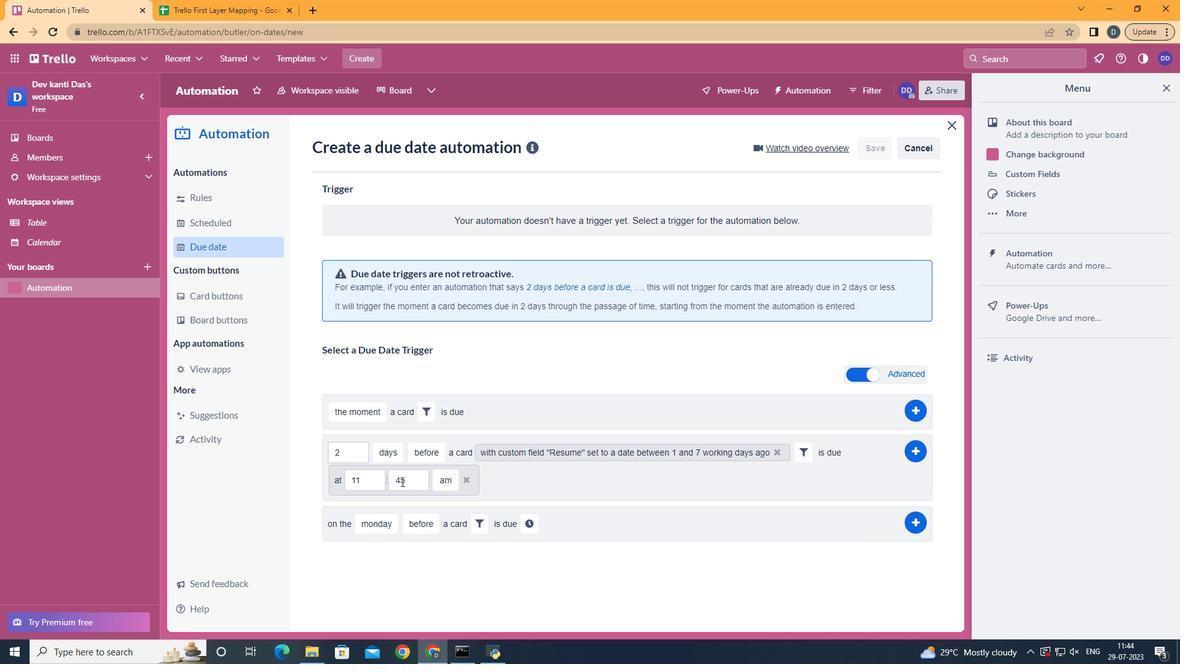 
Action: Mouse pressed left at (417, 477)
Screenshot: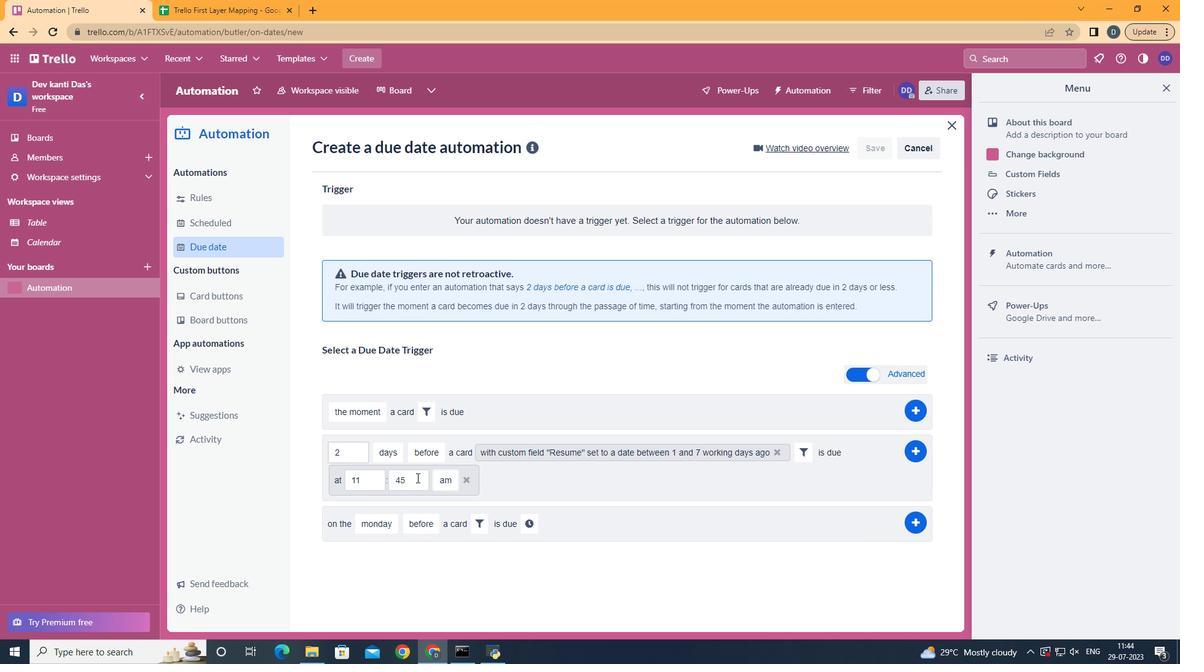 
Action: Key pressed <Key.backspace><Key.backspace>00
Screenshot: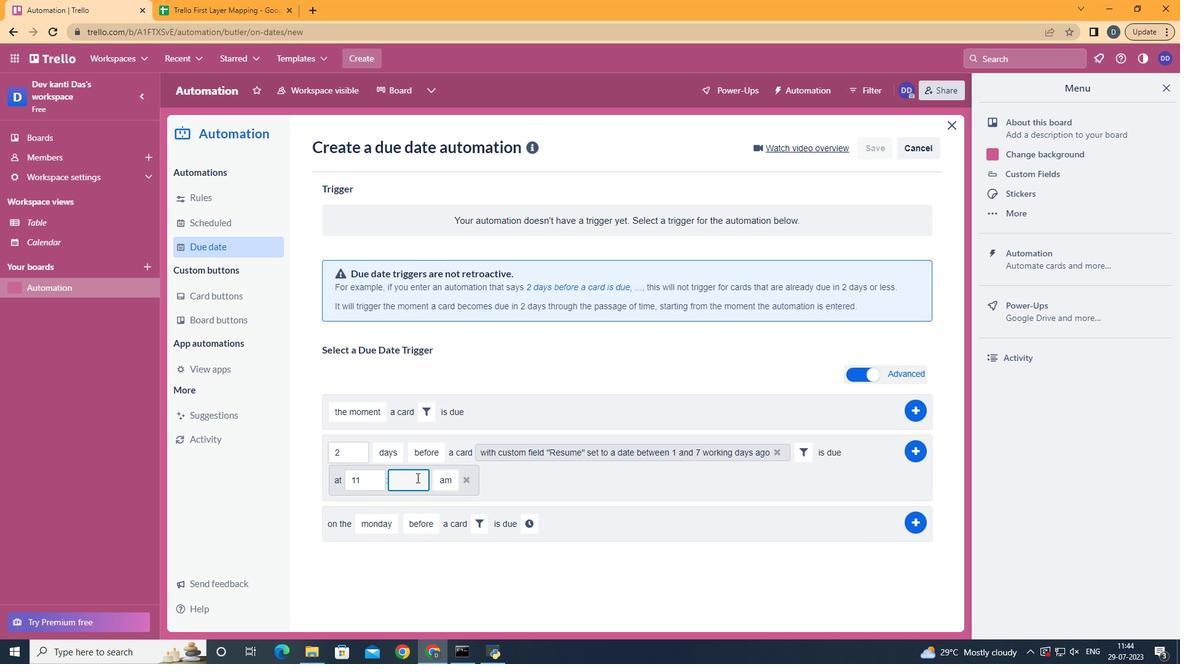 
Action: Mouse moved to (449, 509)
Screenshot: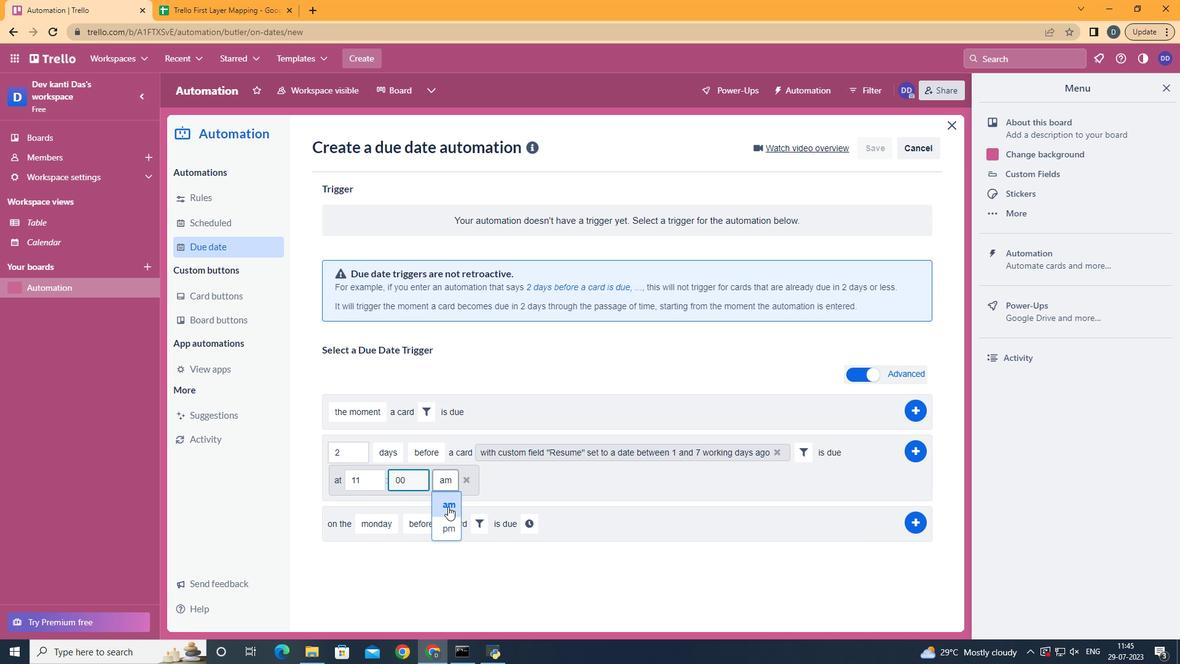 
Action: Mouse pressed left at (449, 509)
Screenshot: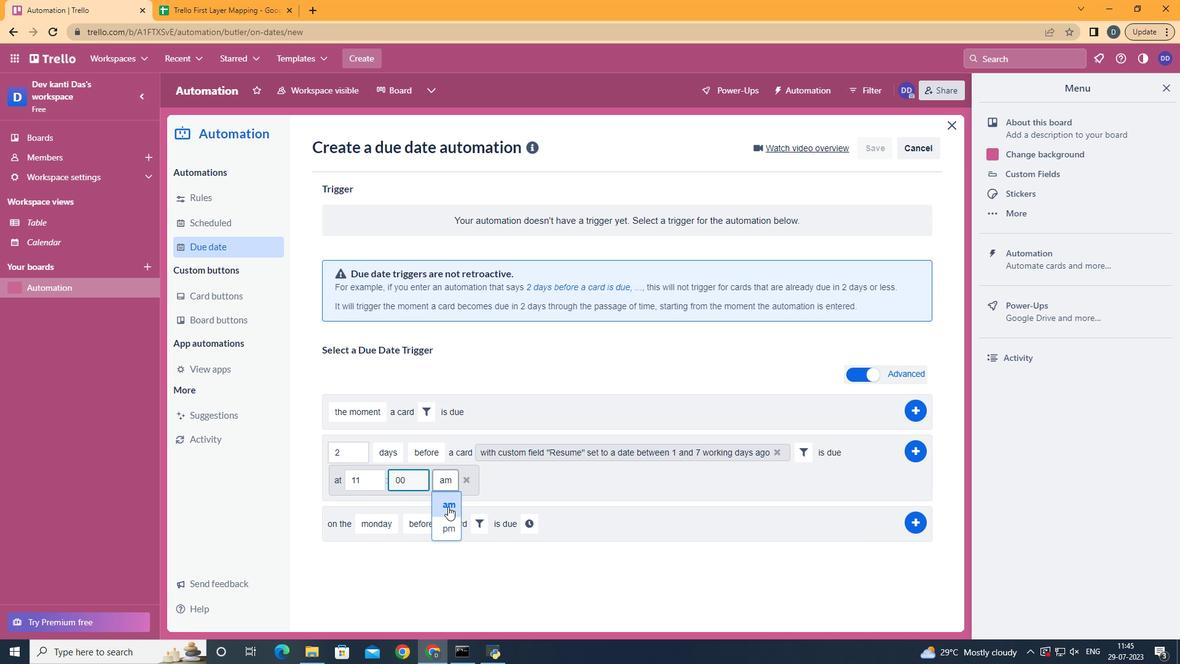 
